 Task: Create a Sprint called Sprint0000000220 in Scrum Project Project0000000074 in Jira. Create a Sprint called Sprint0000000221 in Scrum Project Project0000000074 in Jira. Create a Sprint called Sprint0000000222 in Scrum Project Project0000000074 in Jira. Set Duration of Sprint called Sprint0000000220 in Scrum Project Project0000000074 to 1 week in Jira. Set Duration of Sprint called Sprint0000000221 in Scrum Project Project0000000074 to 2 weeks in Jira
Action: Mouse moved to (284, 99)
Screenshot: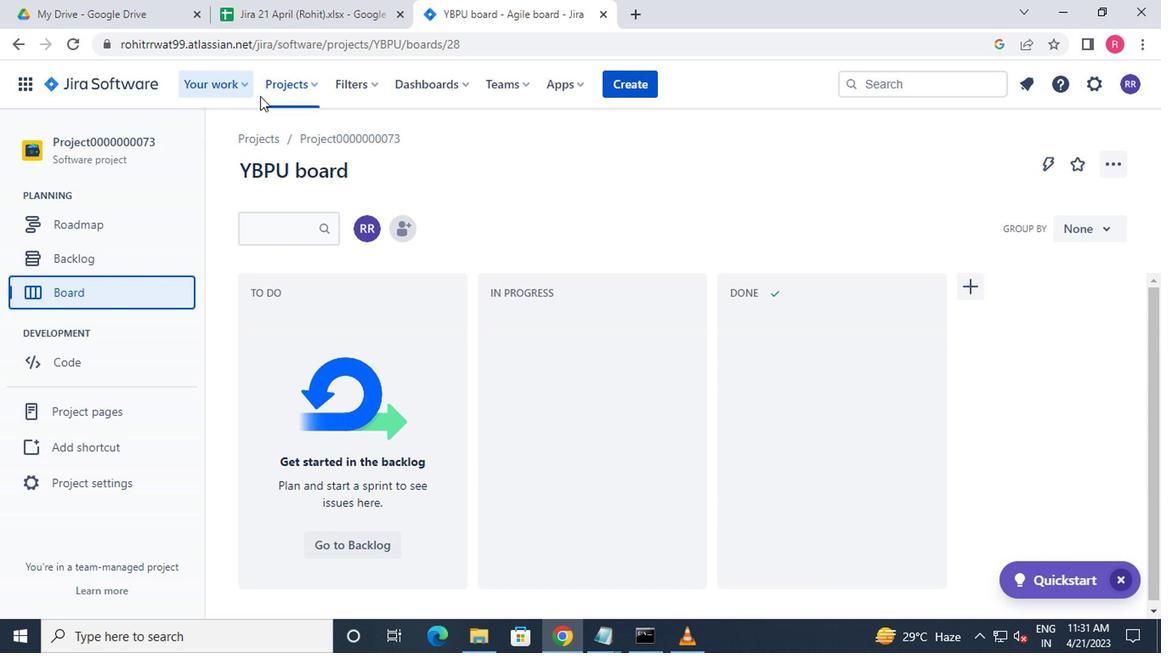 
Action: Mouse pressed left at (284, 99)
Screenshot: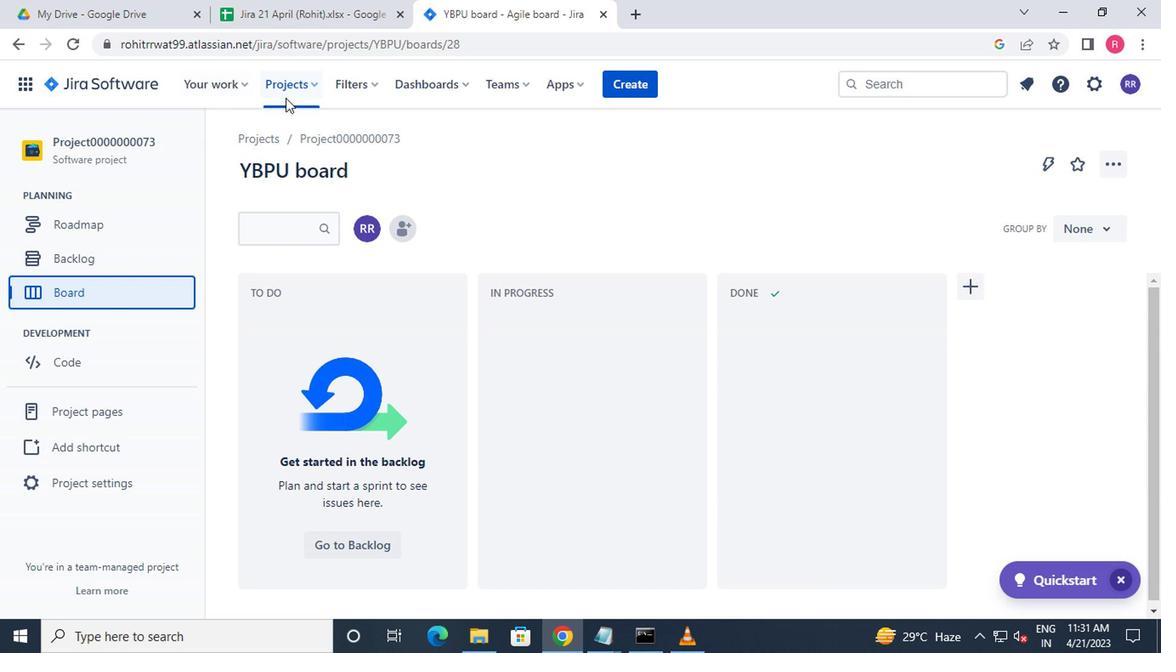 
Action: Mouse moved to (289, 90)
Screenshot: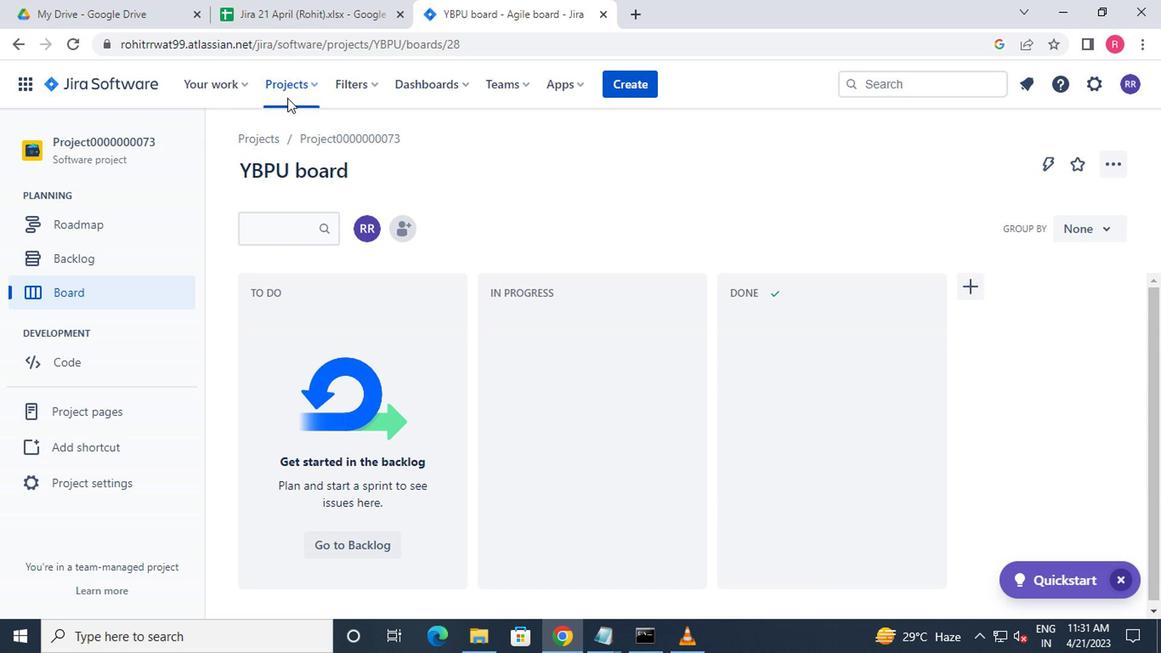 
Action: Mouse pressed left at (289, 90)
Screenshot: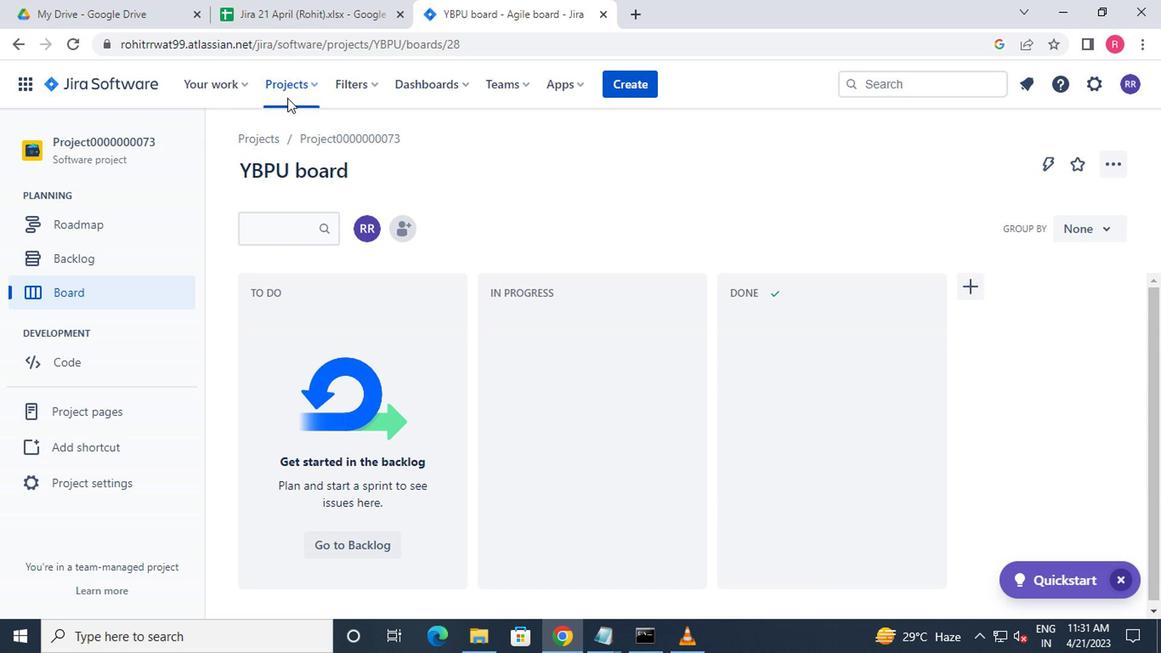 
Action: Mouse moved to (327, 208)
Screenshot: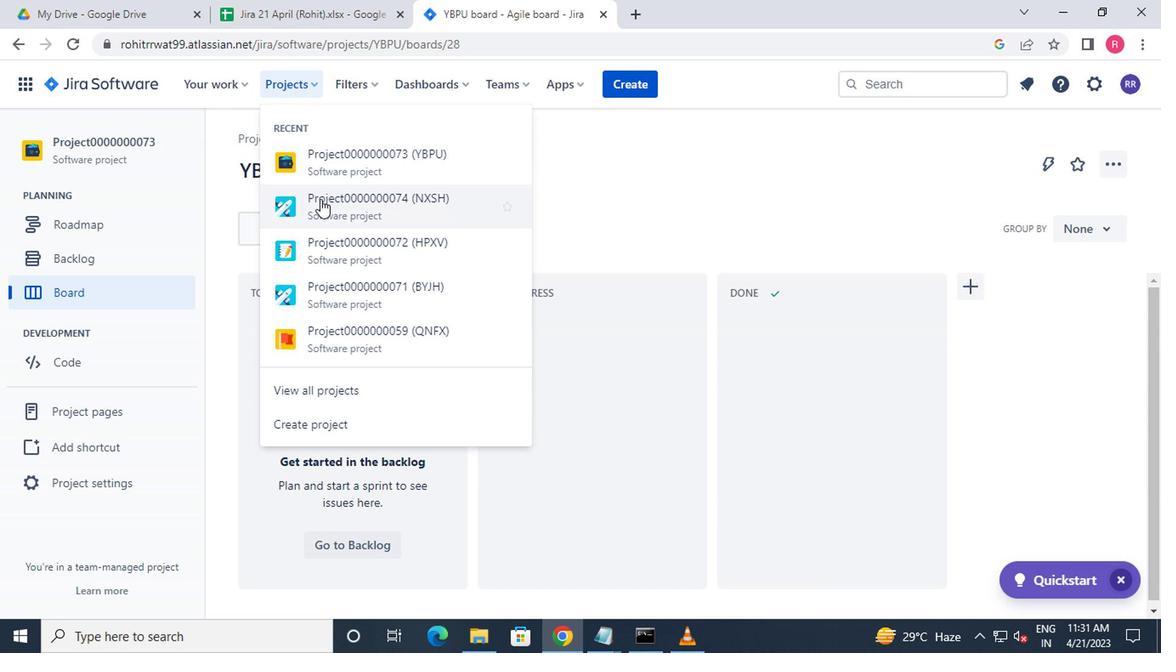 
Action: Mouse pressed left at (327, 208)
Screenshot: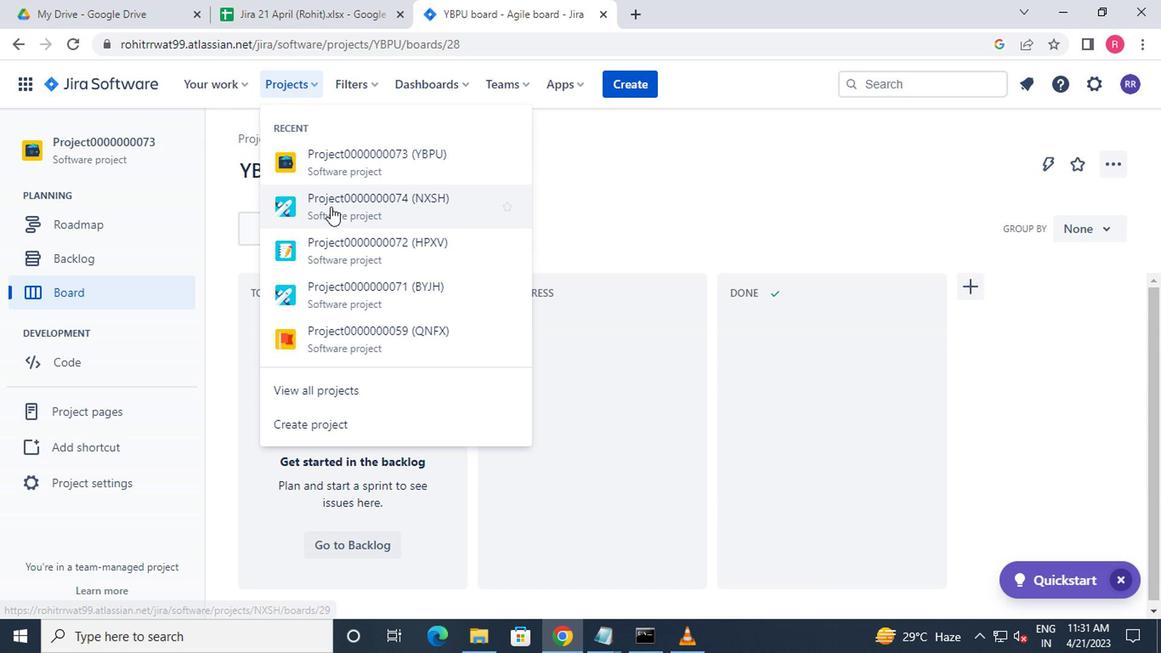 
Action: Mouse moved to (103, 267)
Screenshot: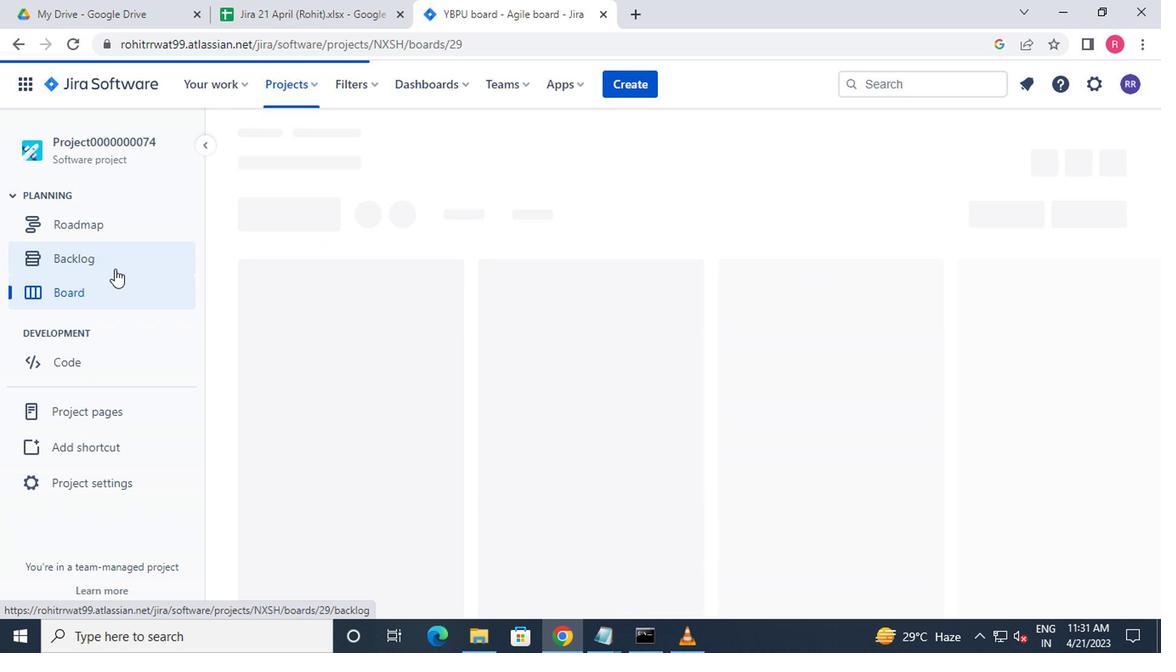 
Action: Mouse pressed left at (103, 267)
Screenshot: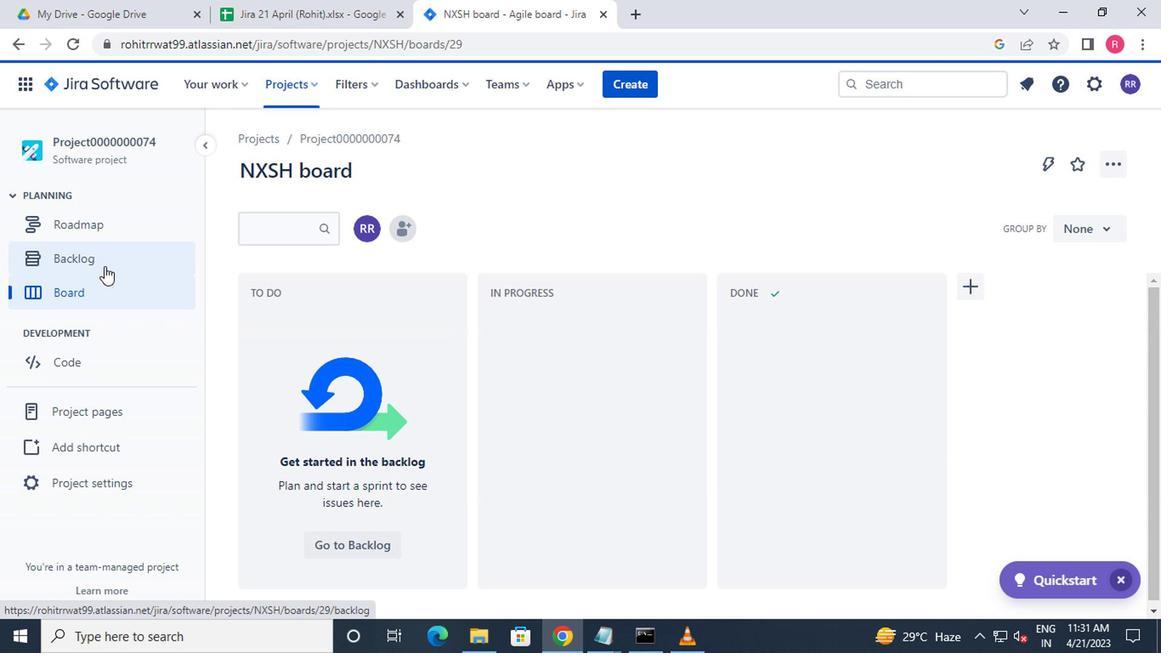 
Action: Mouse moved to (349, 273)
Screenshot: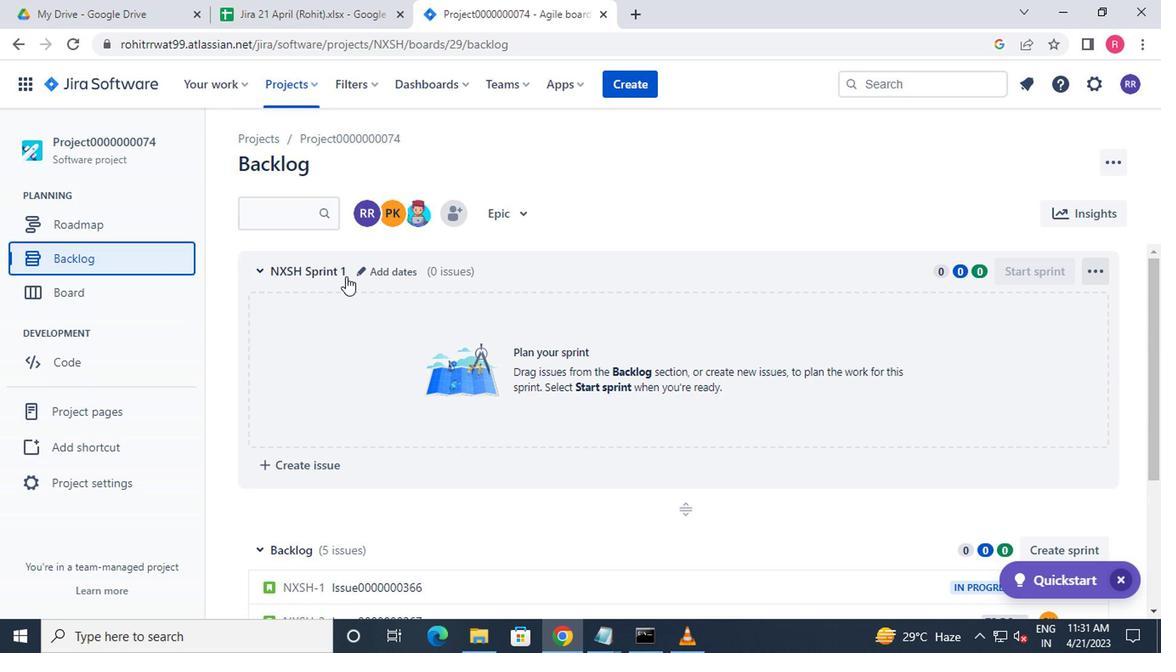 
Action: Mouse pressed left at (349, 273)
Screenshot: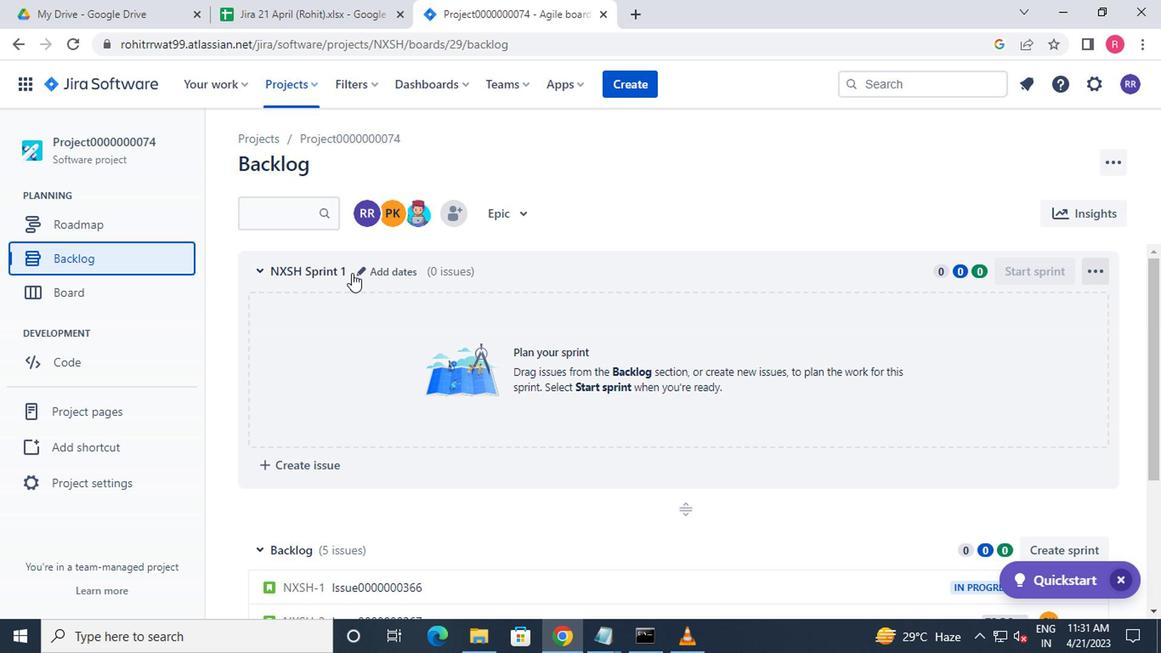 
Action: Mouse moved to (350, 273)
Screenshot: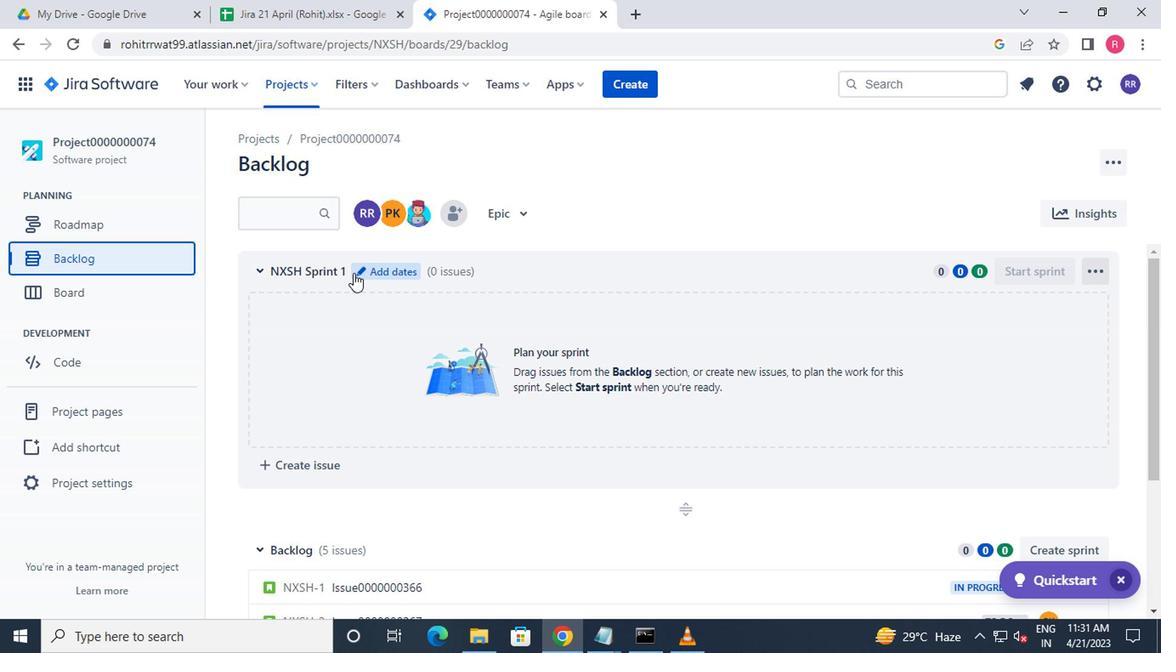 
Action: Key pressed <Key.backspace><Key.backspace><Key.backspace><Key.backspace><Key.backspace><Key.backspace><Key.backspace><Key.backspace><Key.backspace><Key.backspace><Key.backspace><Key.backspace><Key.backspace><Key.backspace><Key.backspace><Key.backspace><Key.backspace><Key.backspace><Key.backspace><Key.shift>SPRINT0000000220<Key.enter>
Screenshot: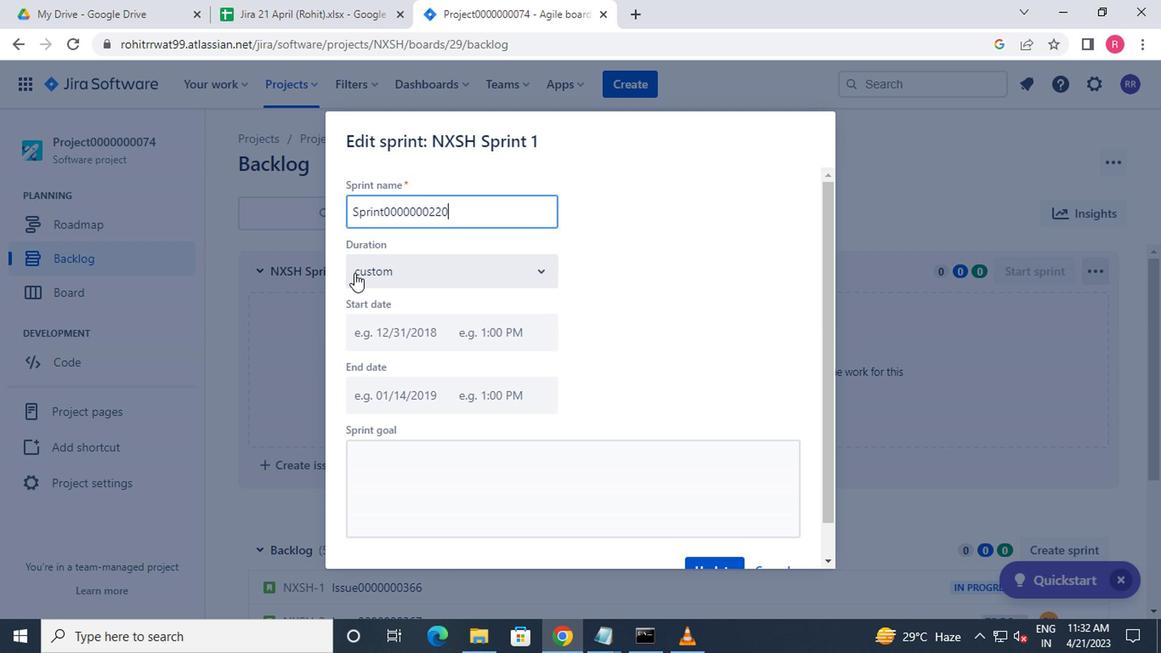 
Action: Mouse moved to (1052, 541)
Screenshot: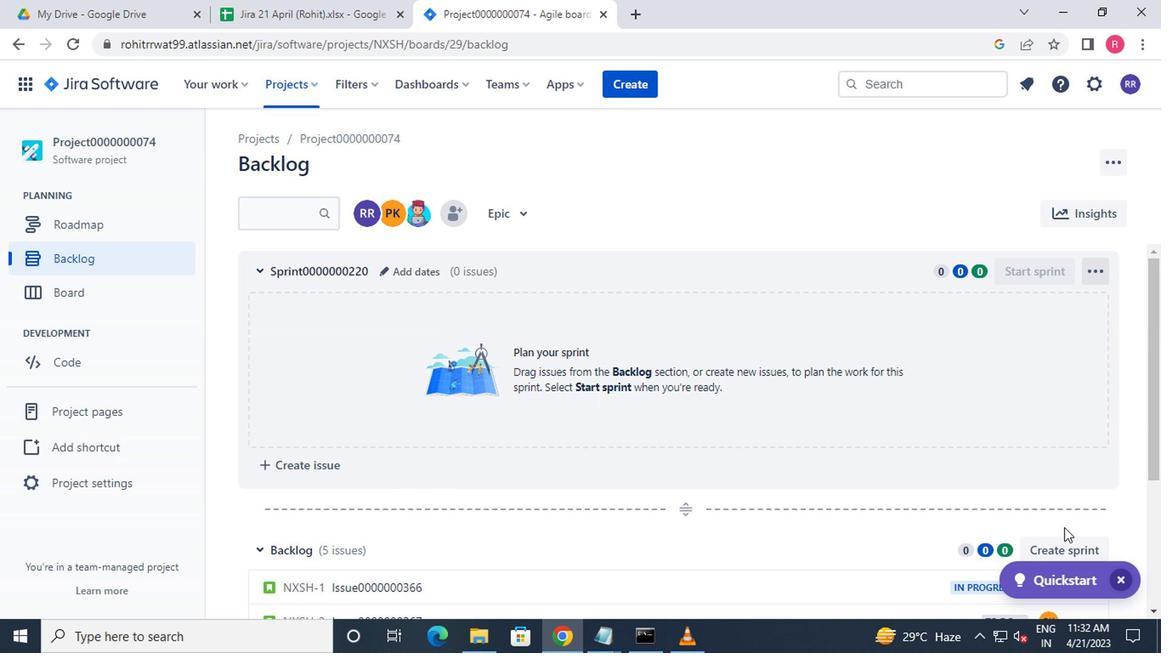 
Action: Mouse pressed left at (1052, 541)
Screenshot: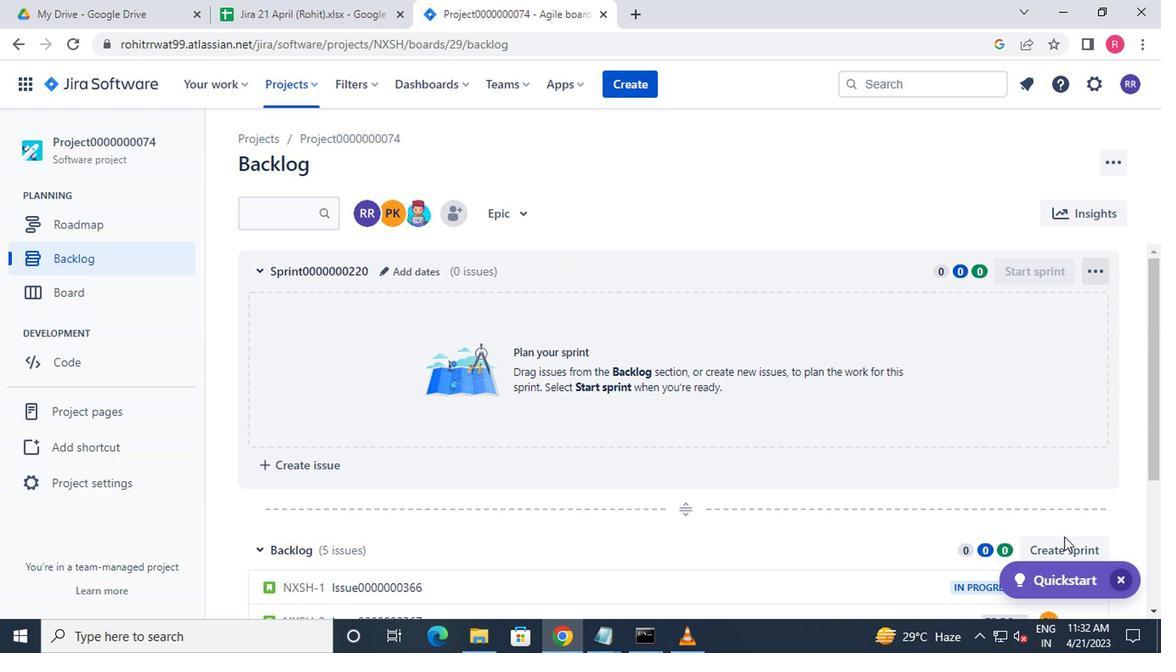 
Action: Mouse moved to (421, 517)
Screenshot: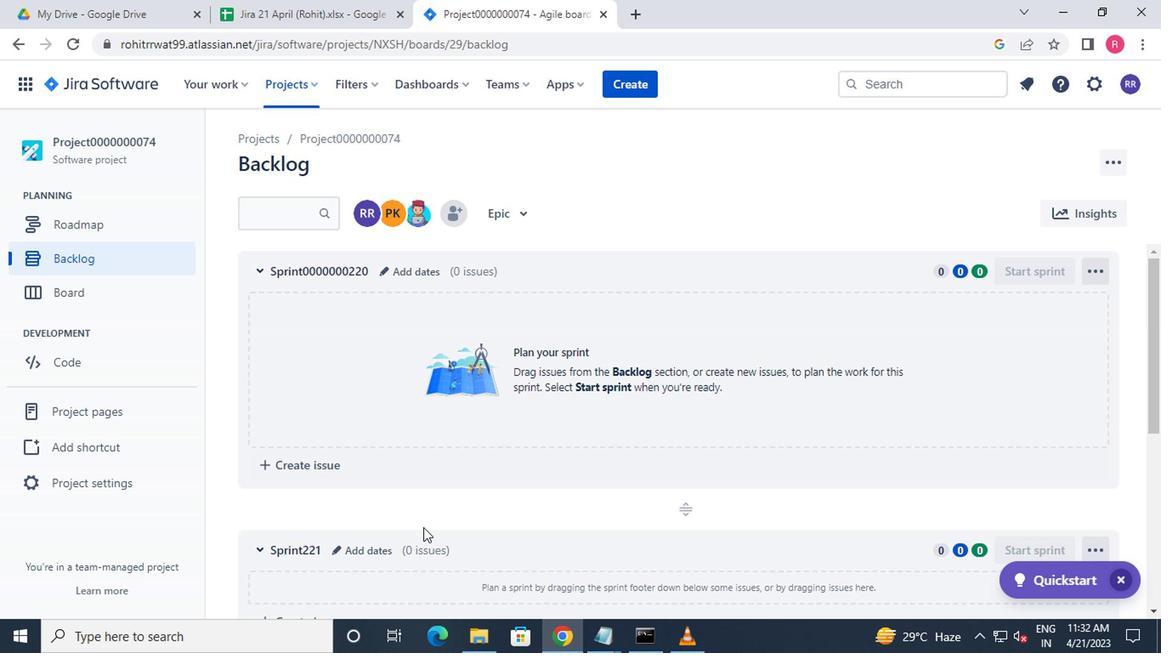 
Action: Mouse scrolled (421, 515) with delta (0, -1)
Screenshot: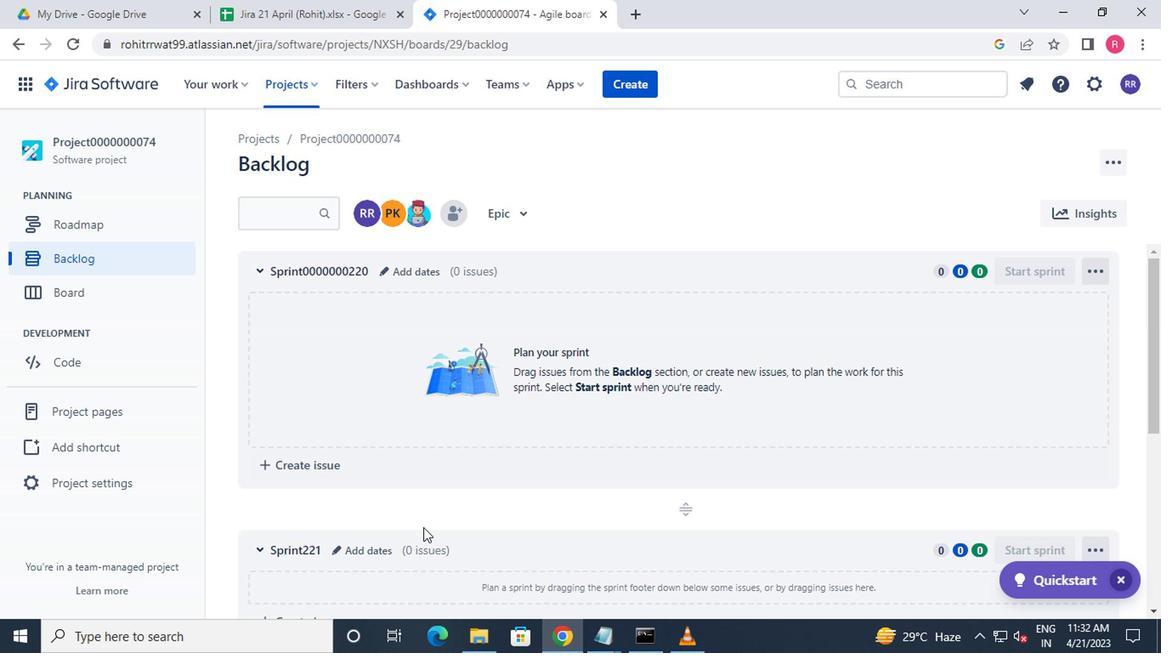 
Action: Mouse moved to (422, 512)
Screenshot: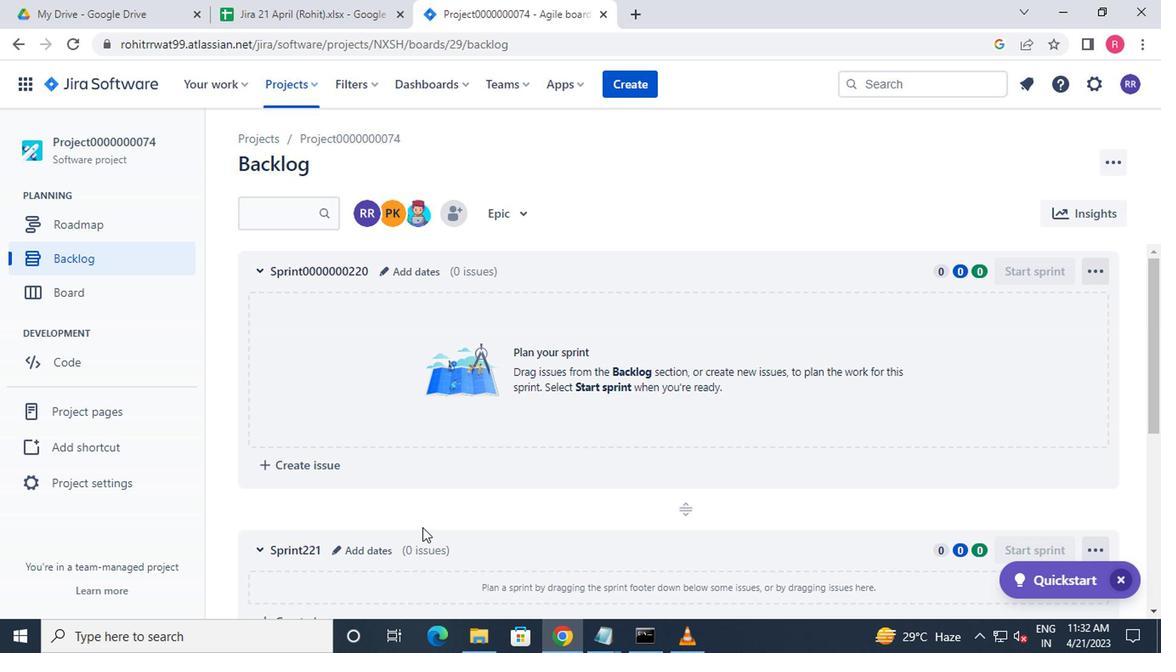 
Action: Mouse scrolled (422, 511) with delta (0, -1)
Screenshot: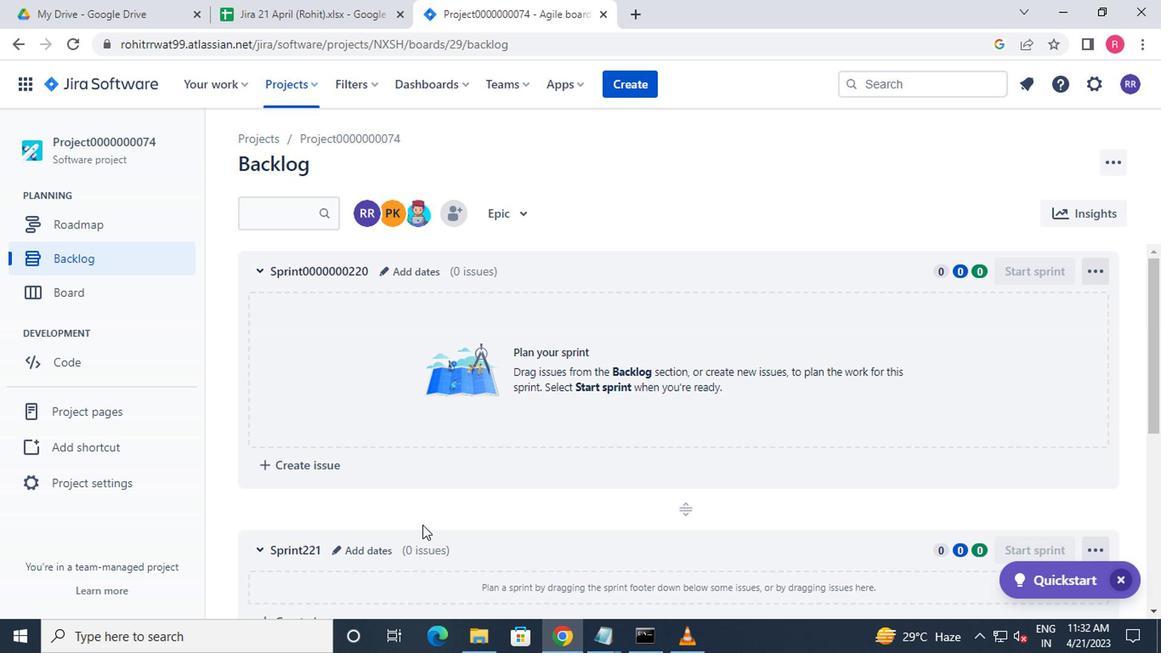 
Action: Mouse moved to (333, 383)
Screenshot: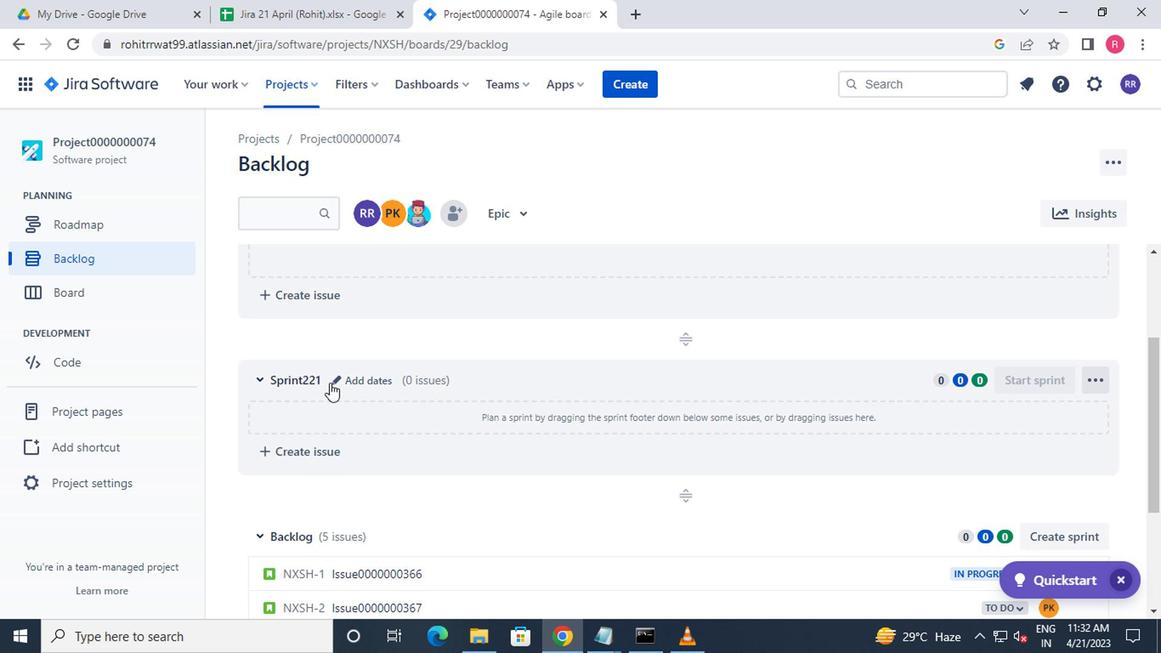 
Action: Mouse pressed left at (333, 383)
Screenshot: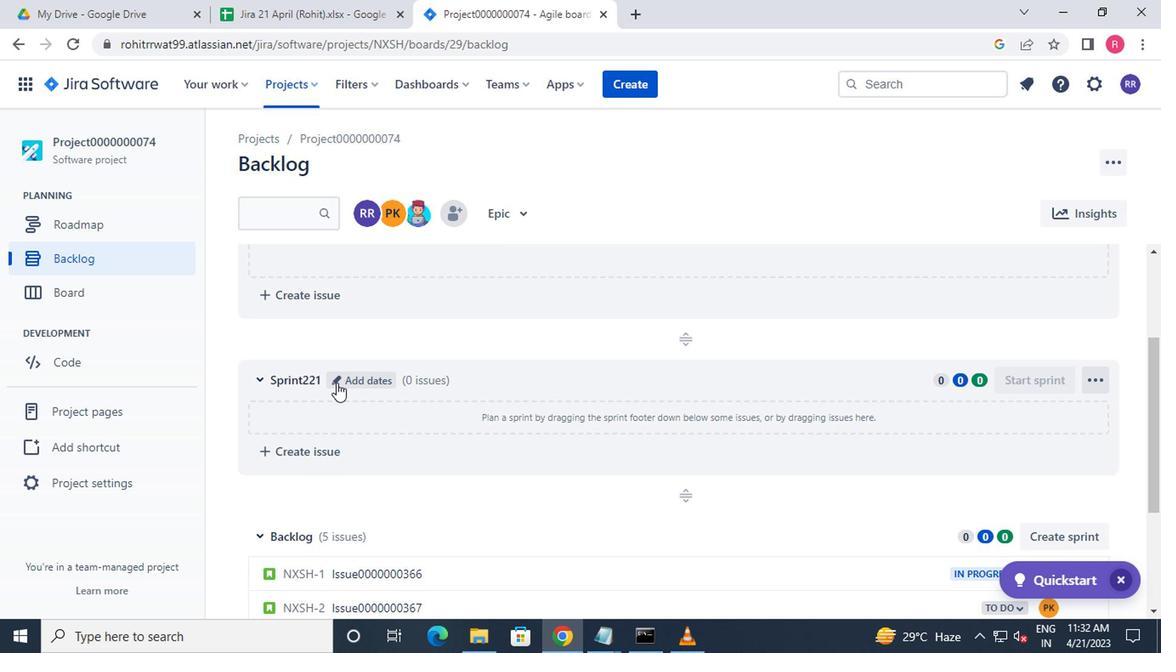 
Action: Mouse moved to (381, 212)
Screenshot: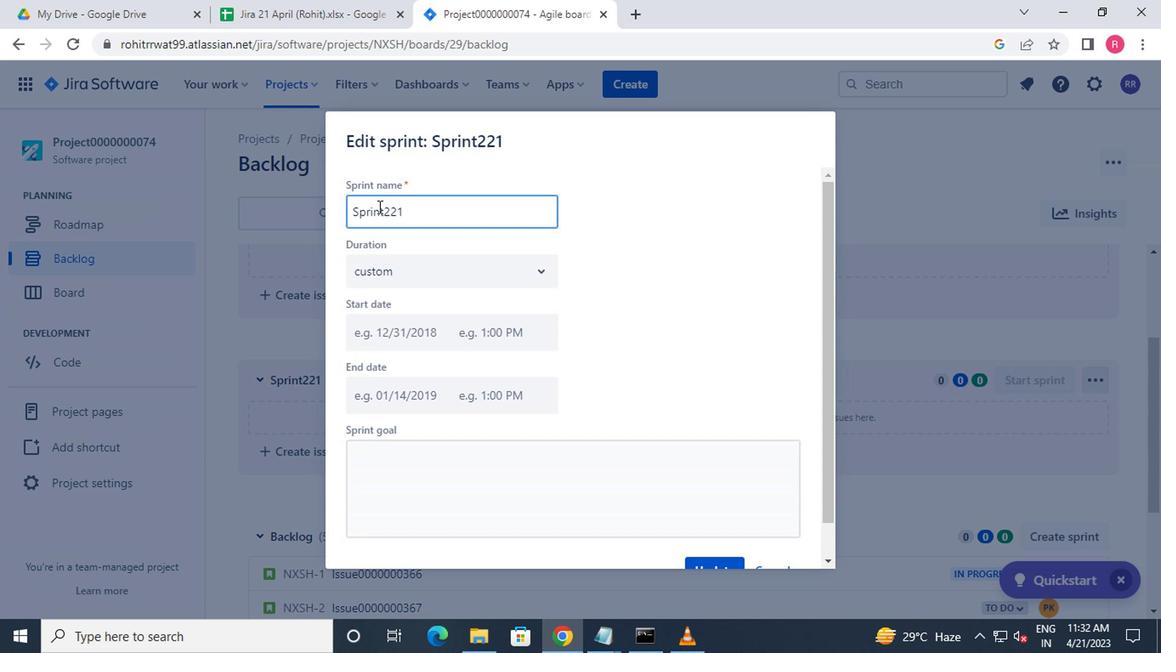 
Action: Mouse pressed left at (381, 212)
Screenshot: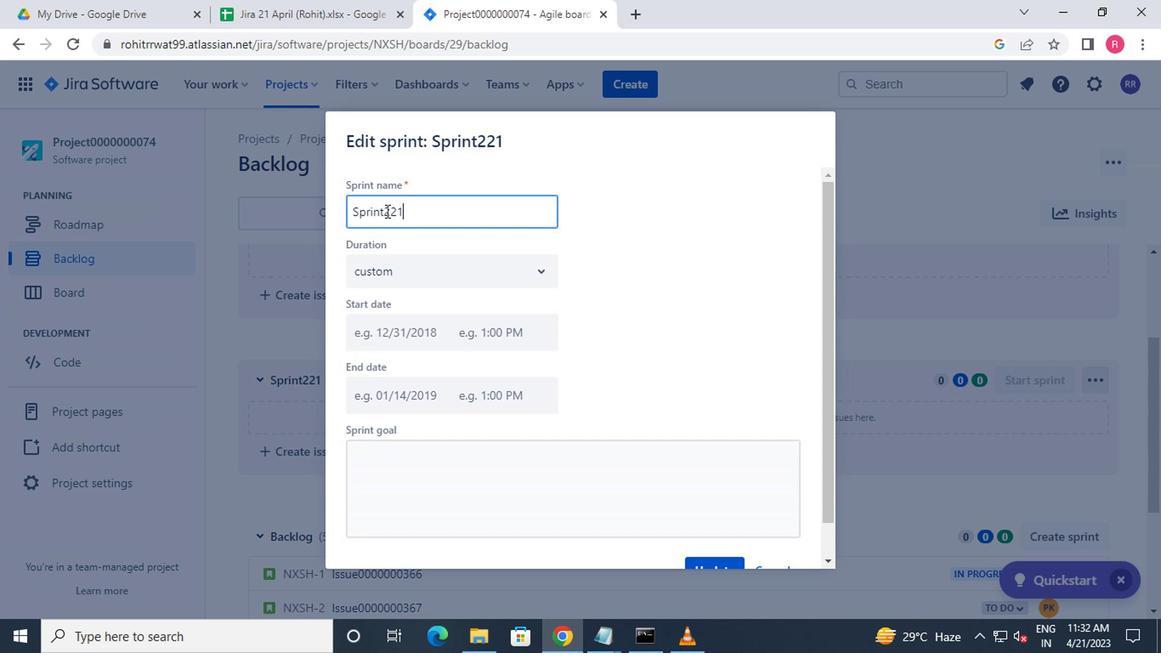 
Action: Key pressed 0000000<Key.enter>
Screenshot: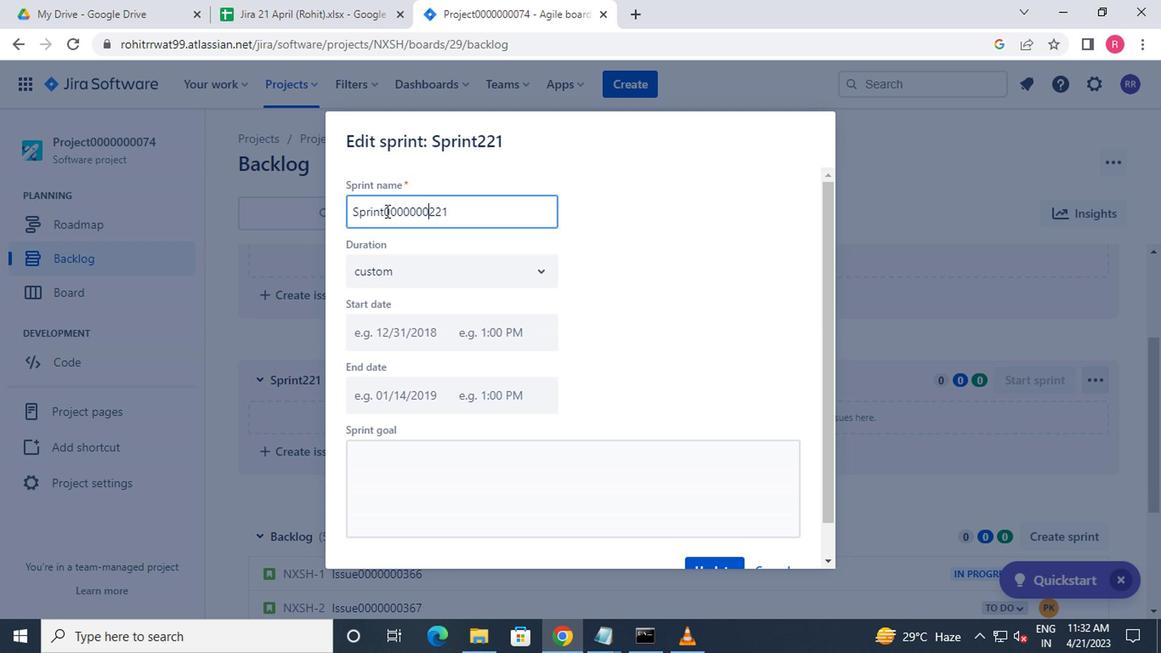 
Action: Mouse moved to (454, 443)
Screenshot: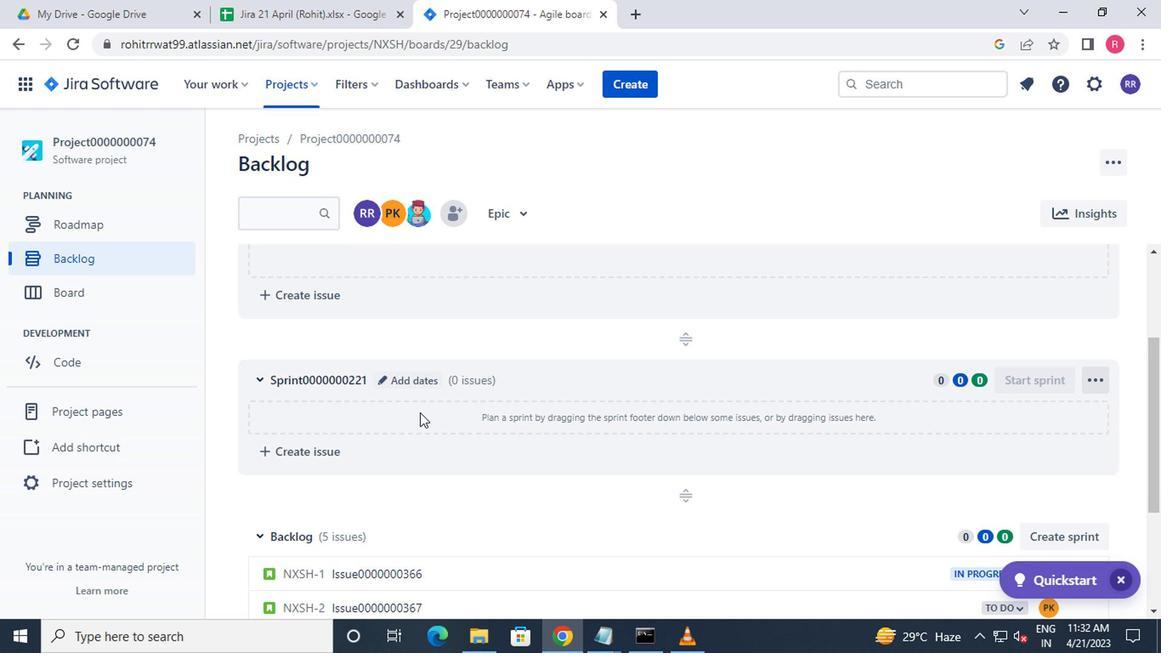 
Action: Mouse scrolled (454, 442) with delta (0, -1)
Screenshot: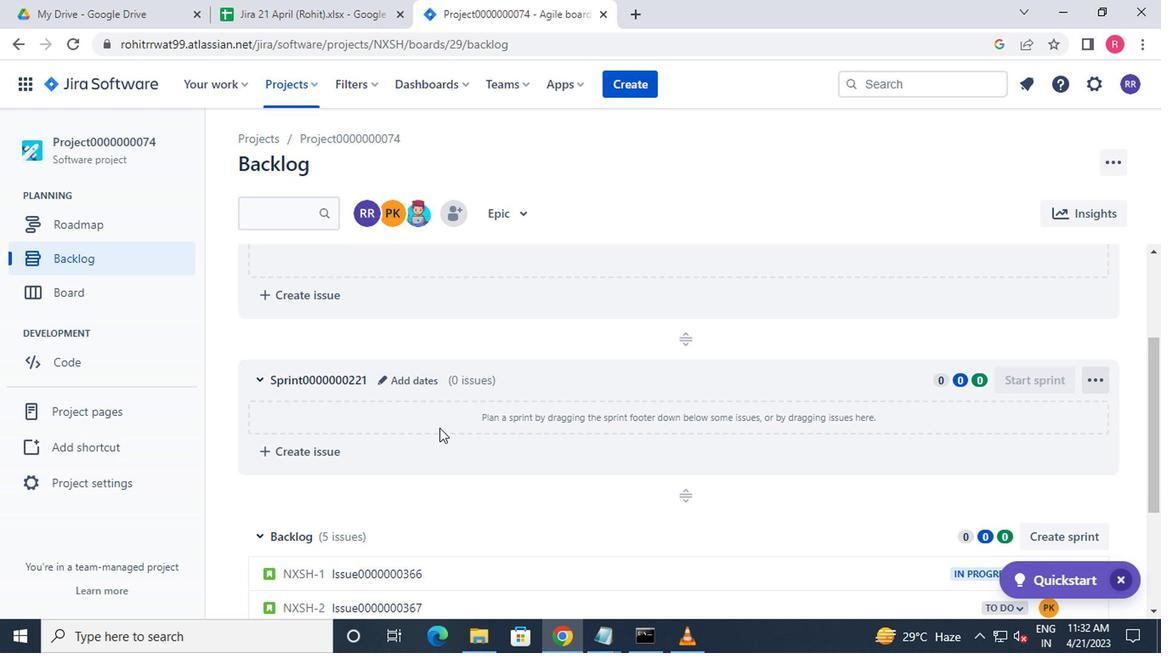 
Action: Mouse moved to (1027, 443)
Screenshot: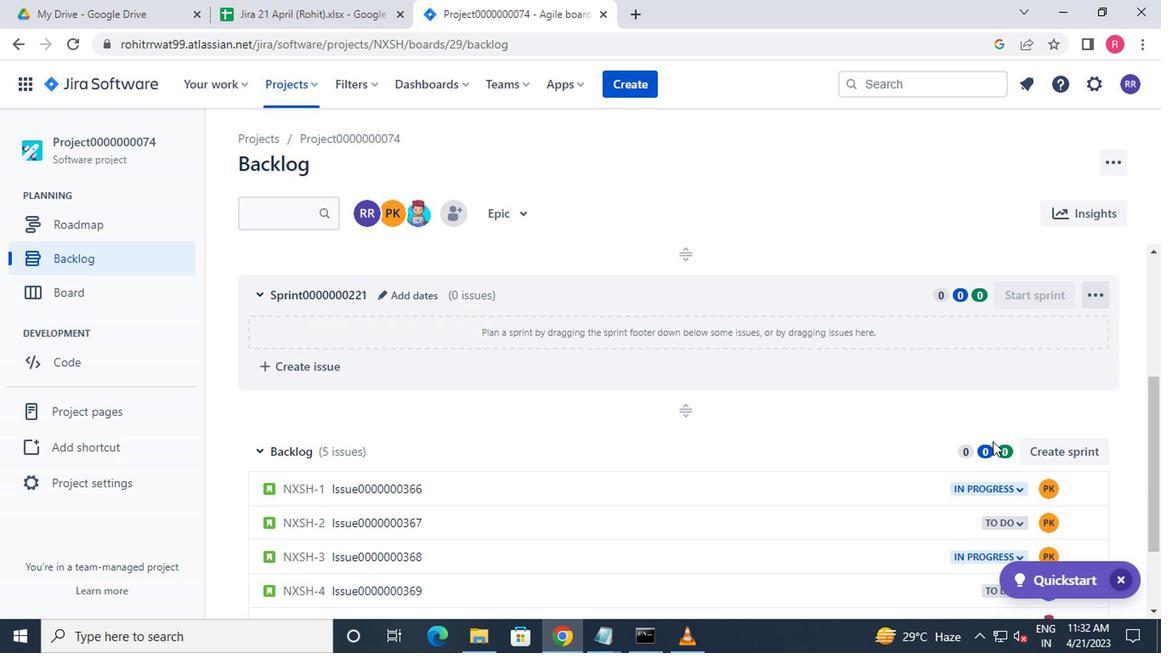 
Action: Mouse pressed left at (1027, 443)
Screenshot: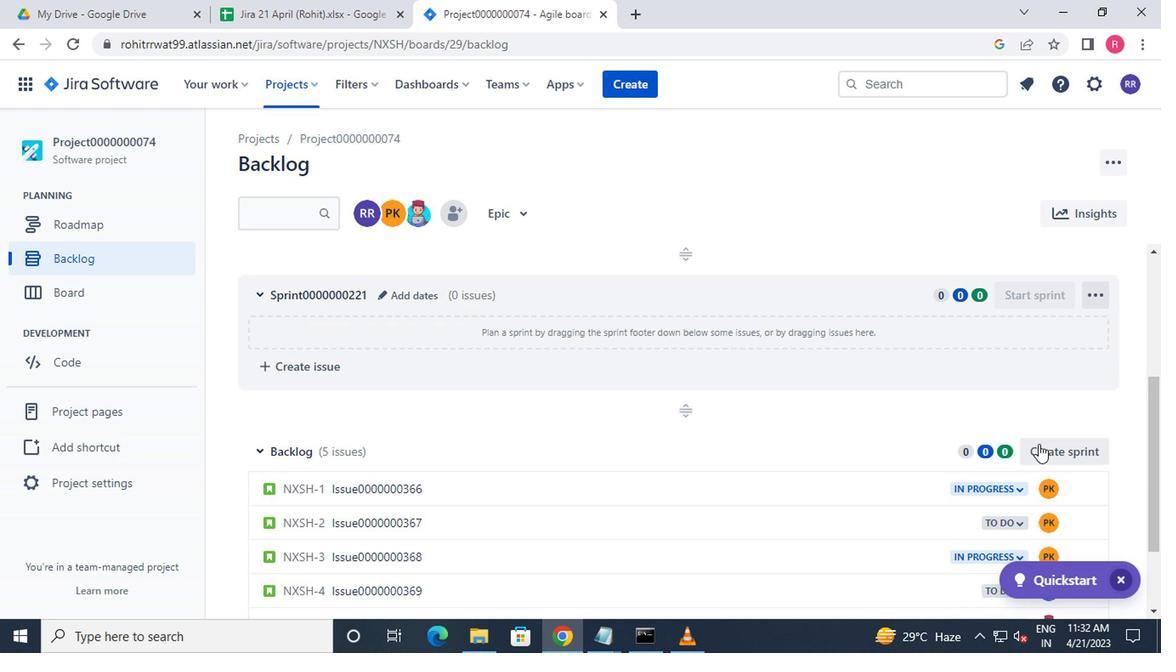 
Action: Mouse moved to (332, 454)
Screenshot: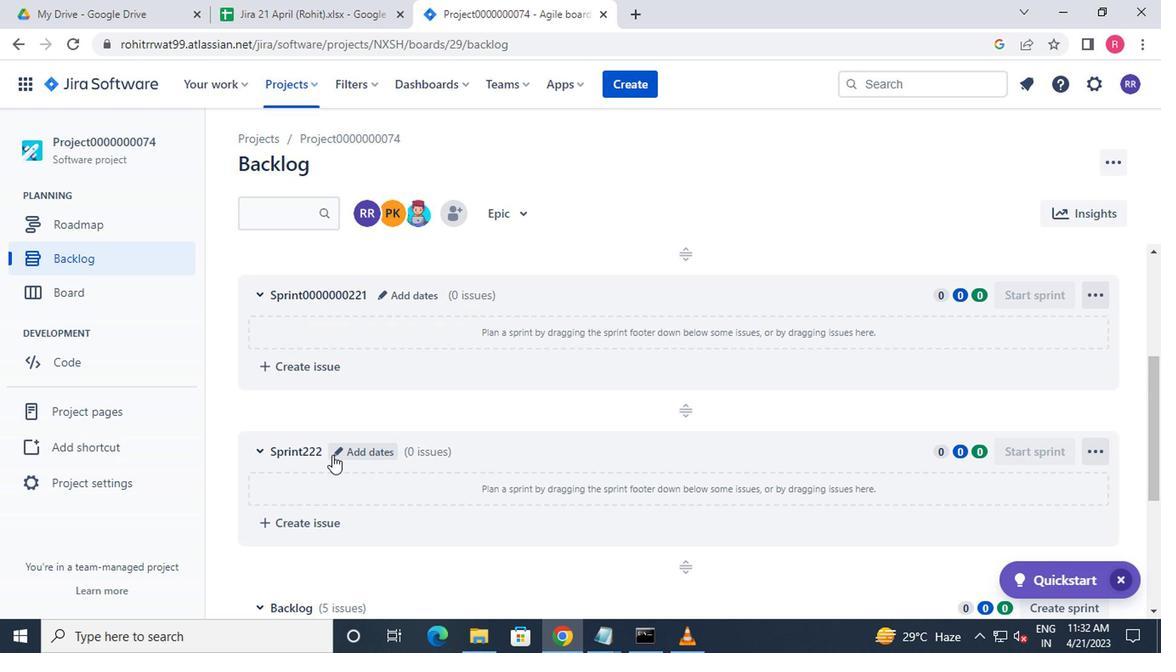 
Action: Mouse pressed left at (332, 454)
Screenshot: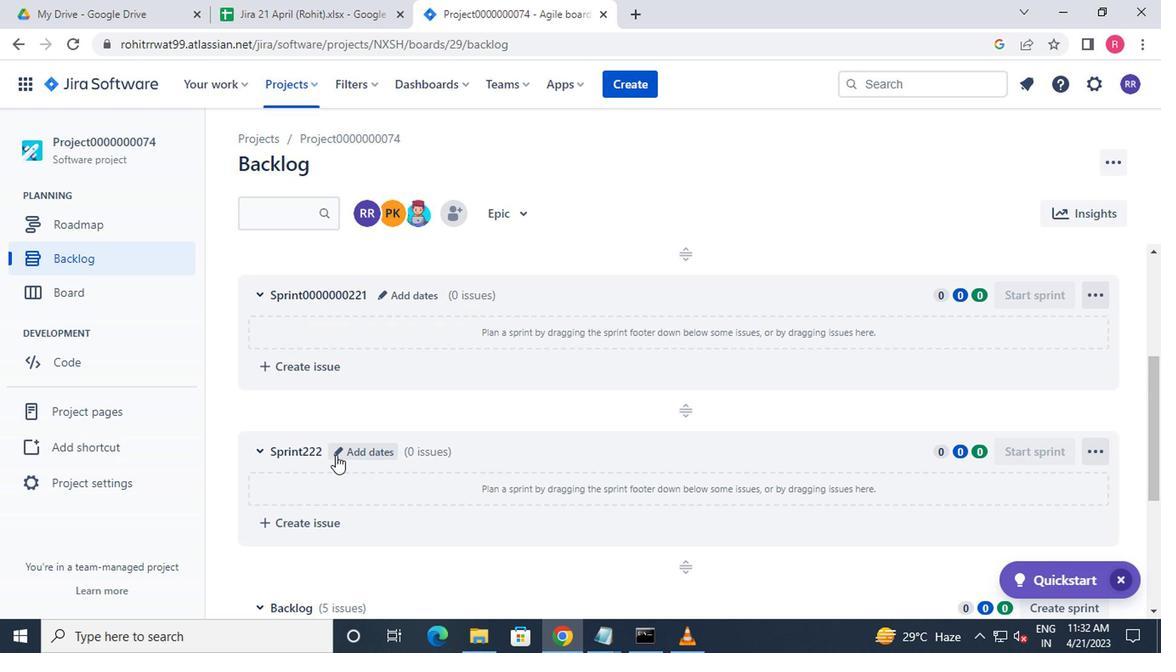 
Action: Mouse moved to (381, 220)
Screenshot: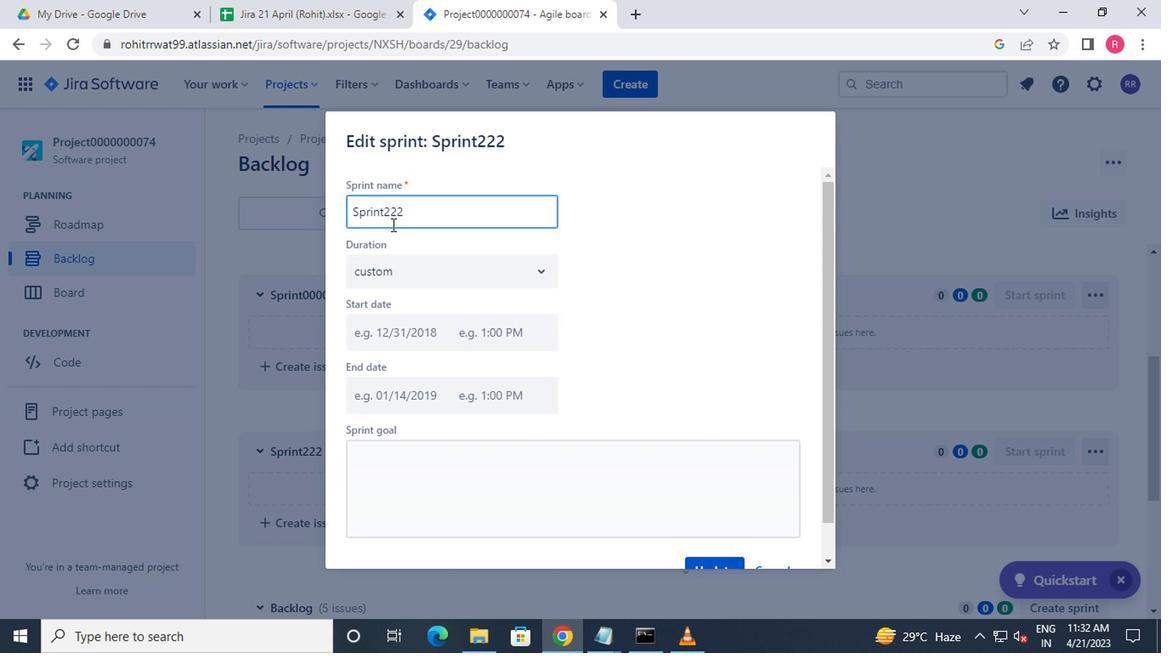 
Action: Mouse pressed left at (381, 220)
Screenshot: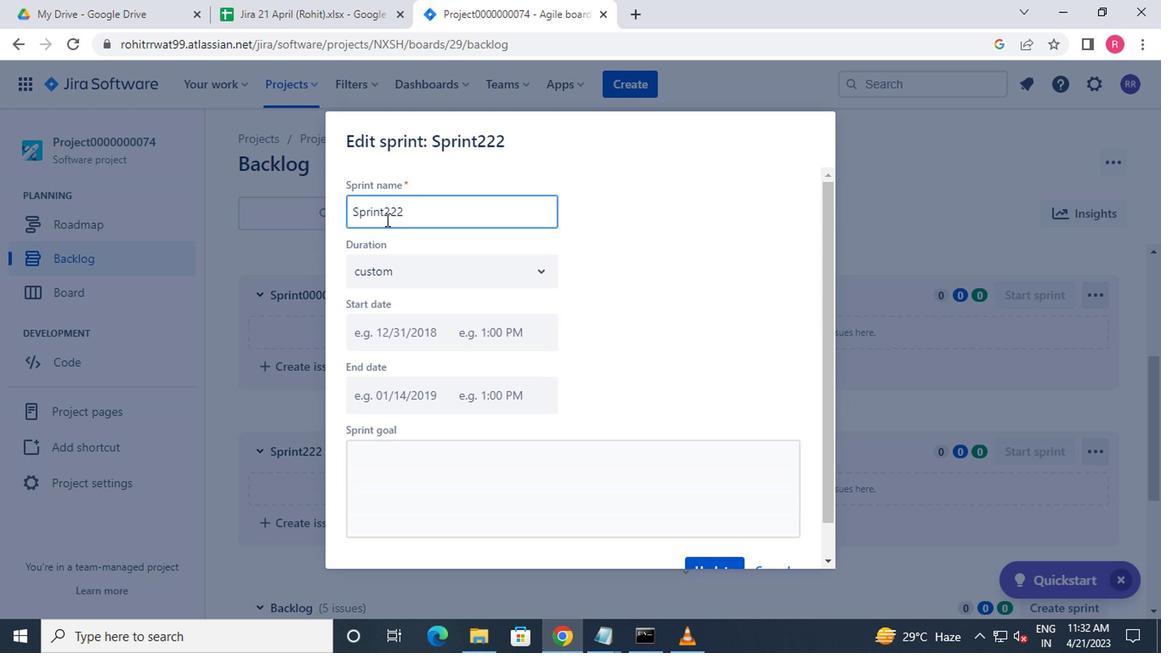 
Action: Key pressed 0000000<Key.enter>
Screenshot: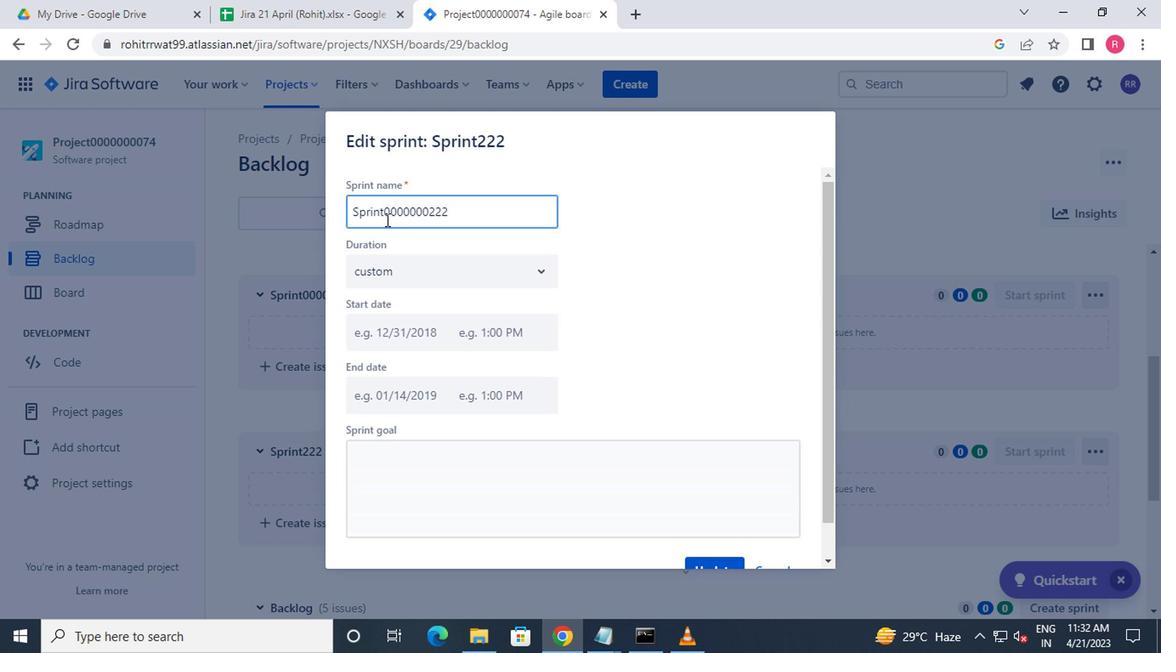 
Action: Mouse scrolled (381, 221) with delta (0, 1)
Screenshot: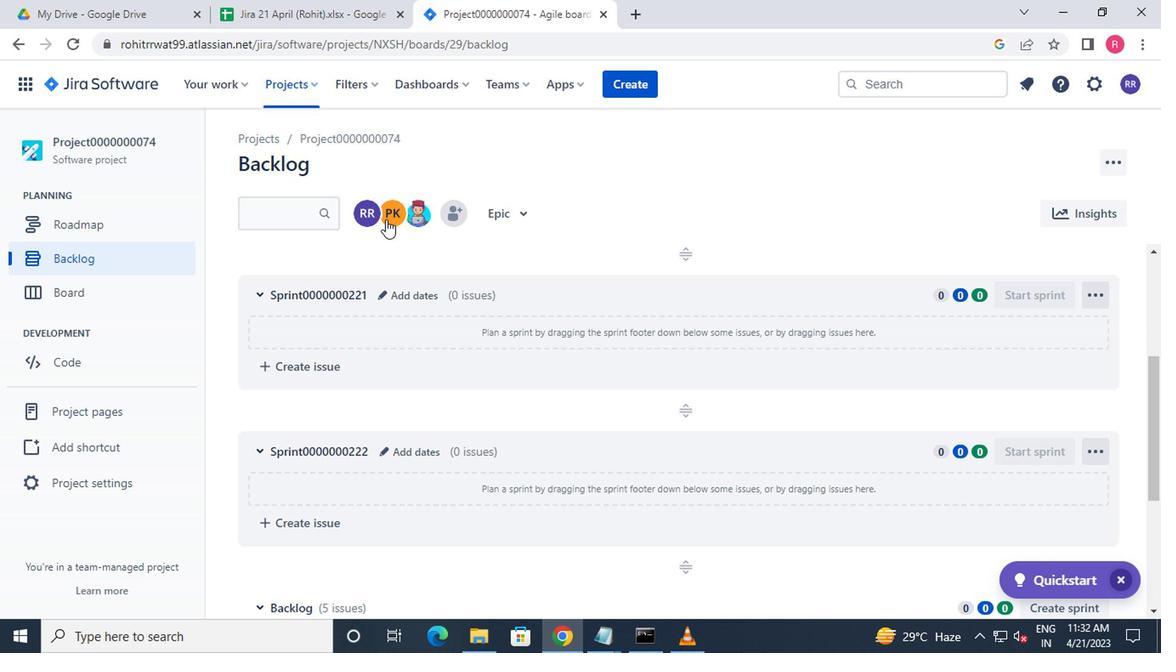 
Action: Mouse moved to (361, 328)
Screenshot: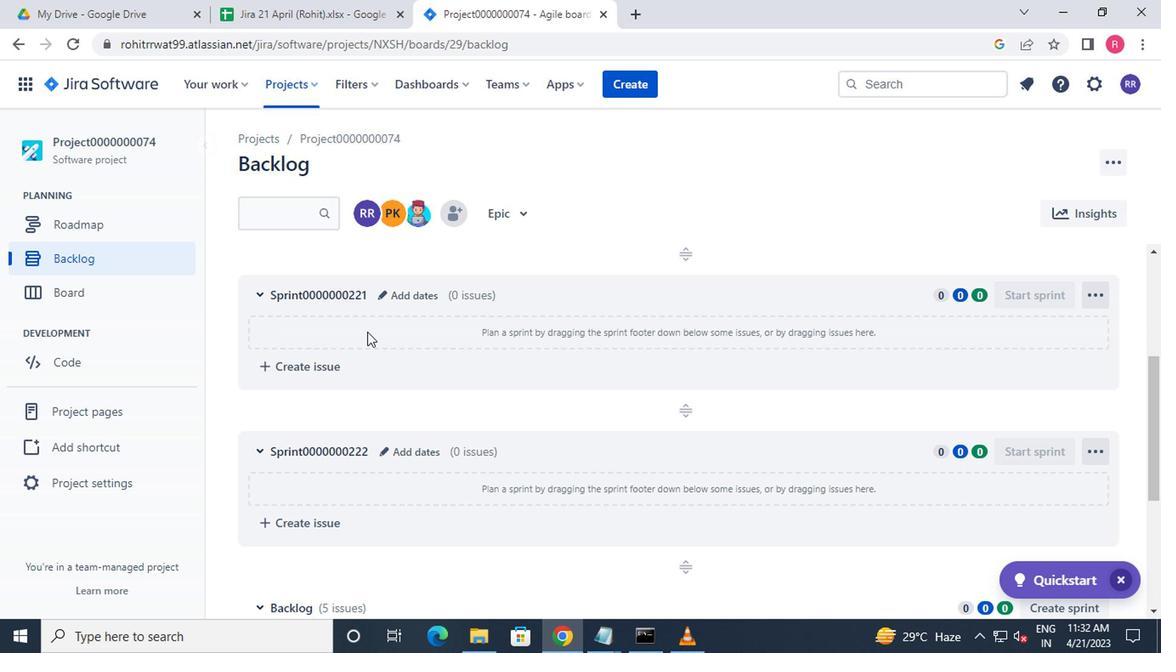 
Action: Mouse scrolled (361, 330) with delta (0, 1)
Screenshot: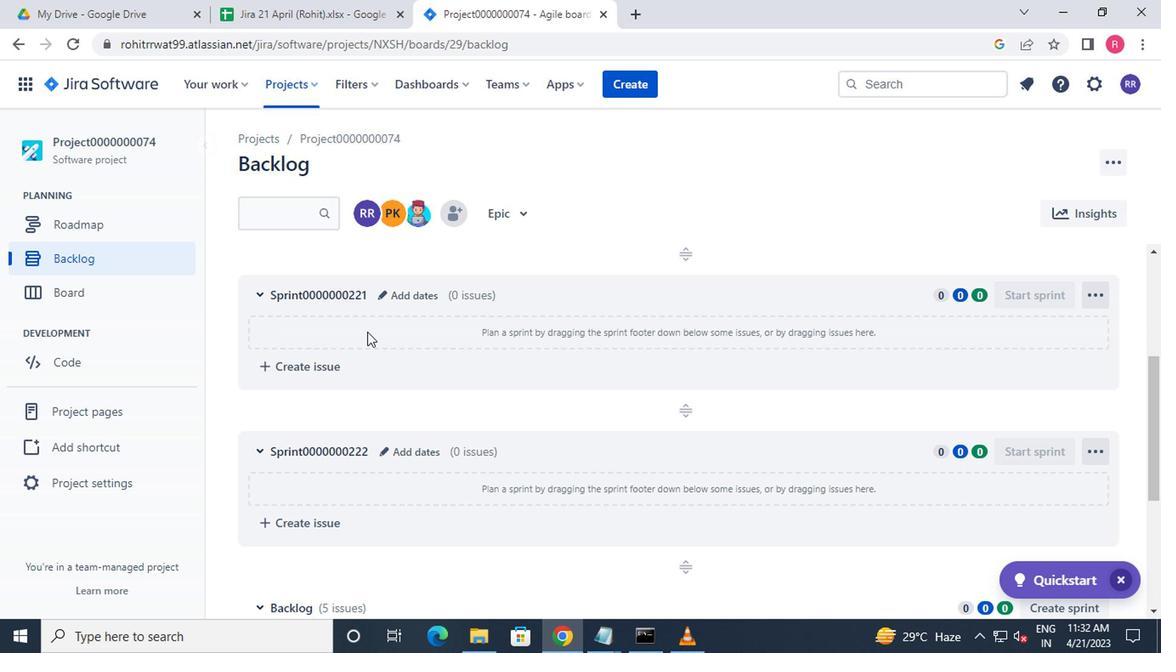 
Action: Mouse moved to (359, 328)
Screenshot: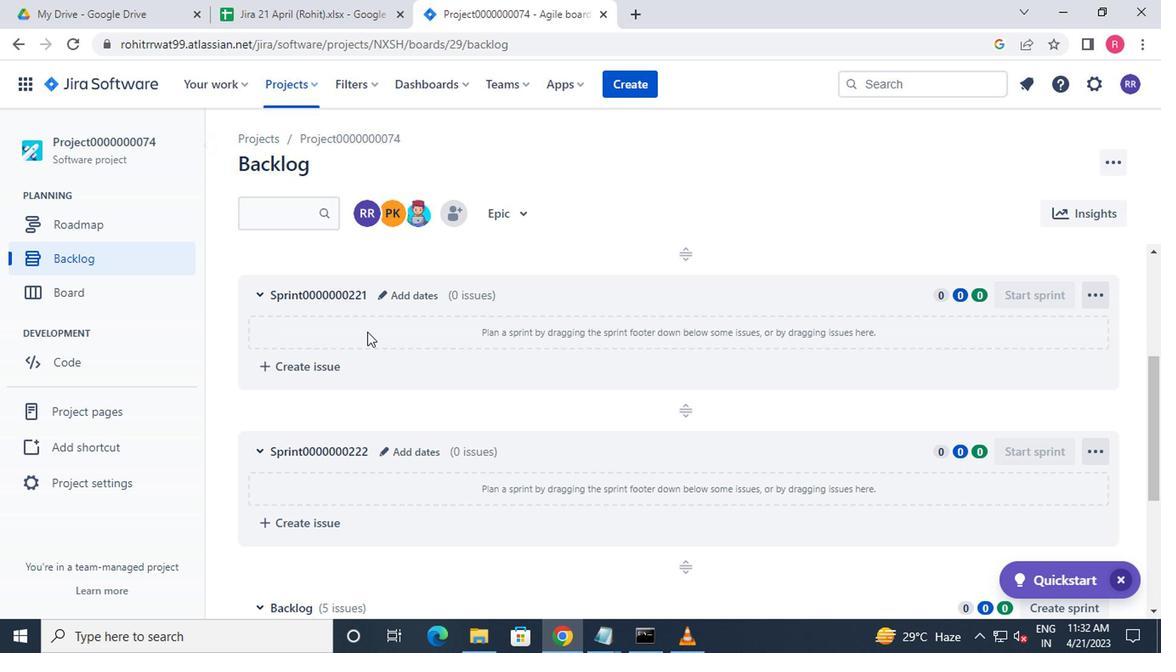 
Action: Mouse scrolled (359, 328) with delta (0, 0)
Screenshot: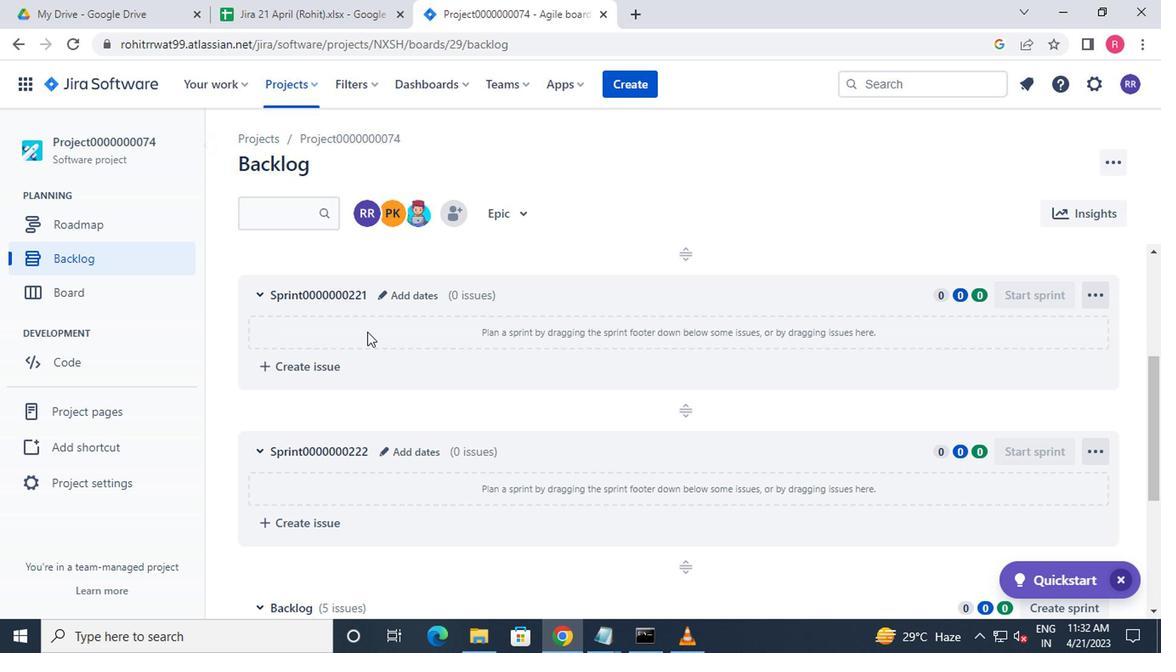 
Action: Mouse scrolled (359, 328) with delta (0, 0)
Screenshot: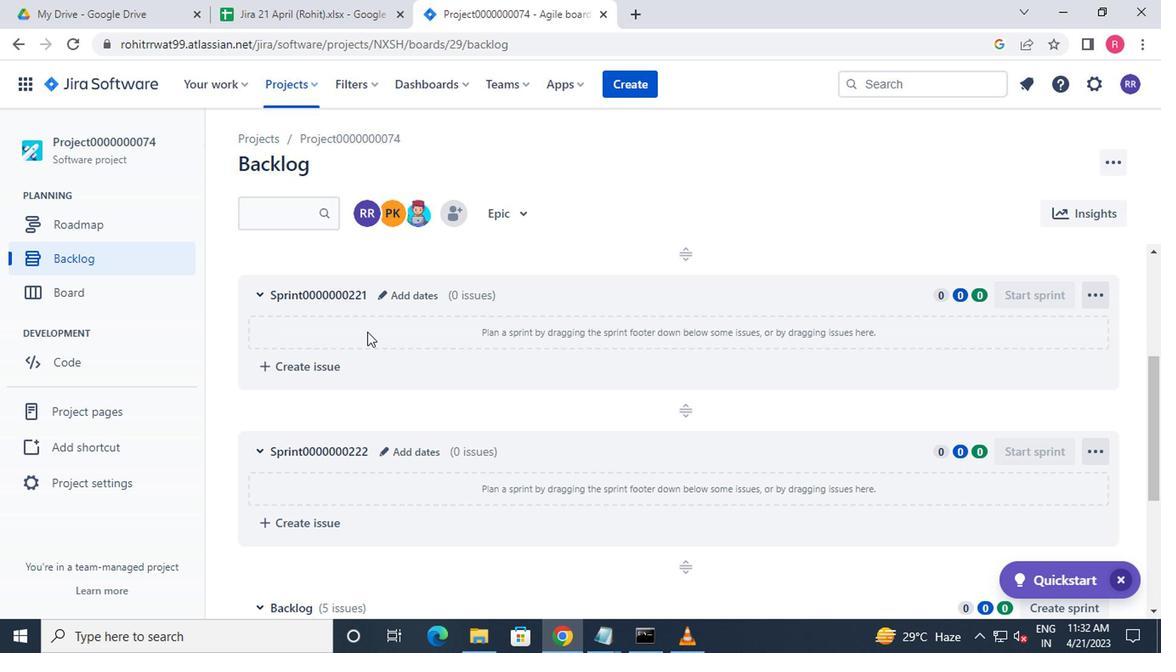 
Action: Mouse moved to (359, 327)
Screenshot: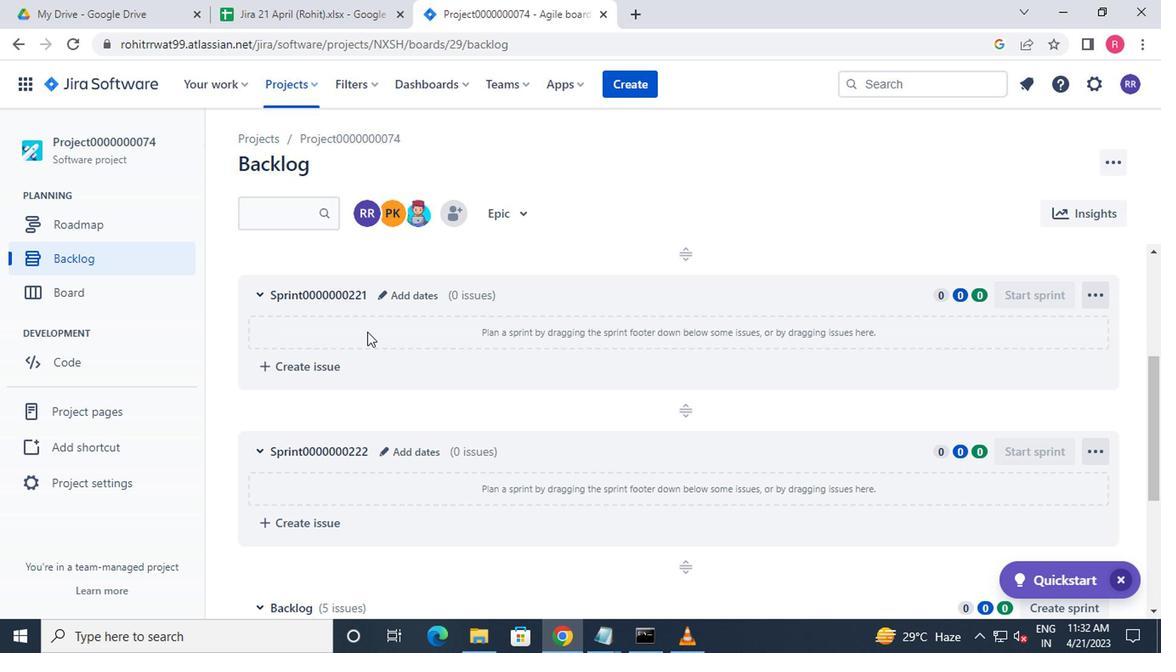 
Action: Mouse scrolled (359, 328) with delta (0, 1)
Screenshot: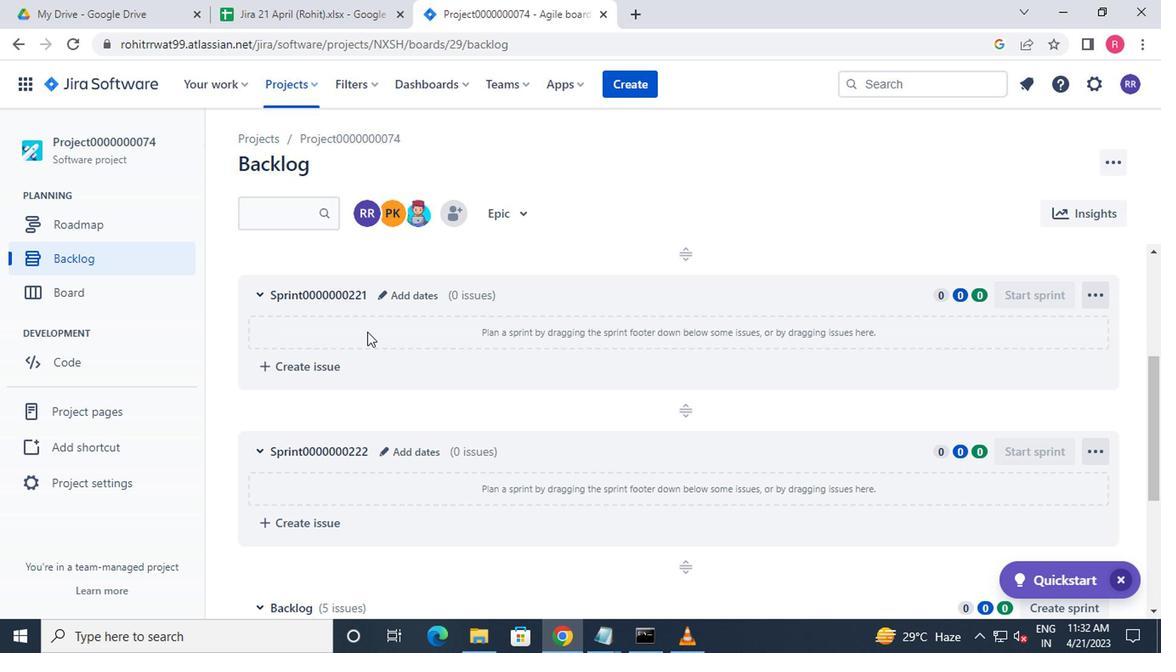 
Action: Mouse moved to (374, 267)
Screenshot: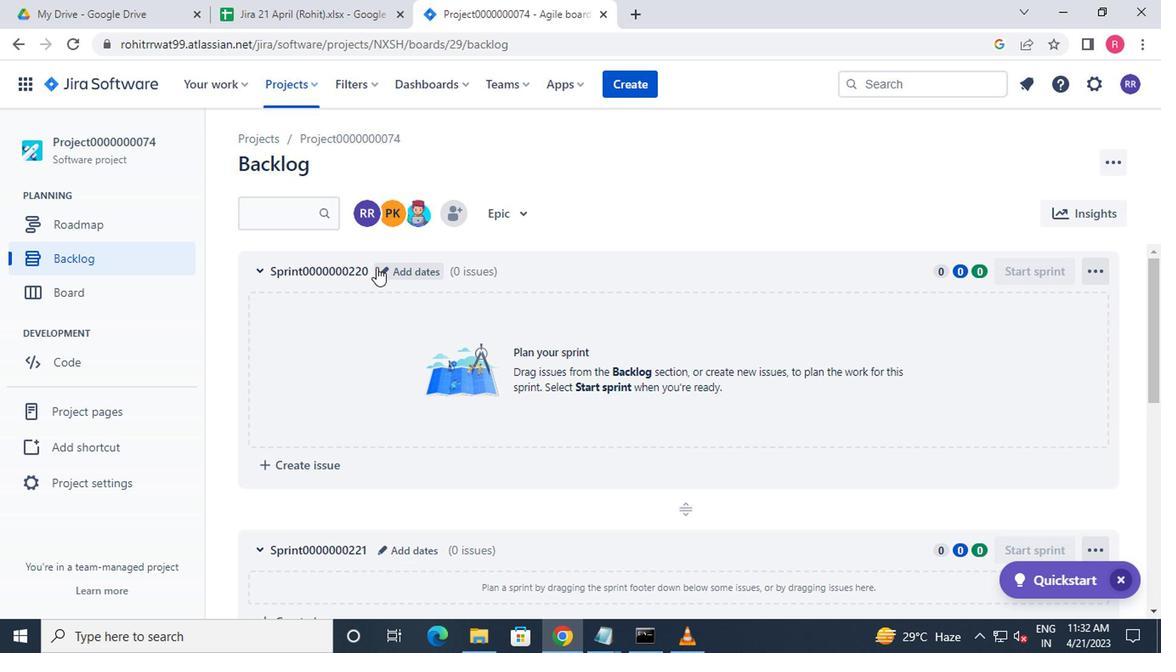 
Action: Mouse pressed left at (374, 267)
Screenshot: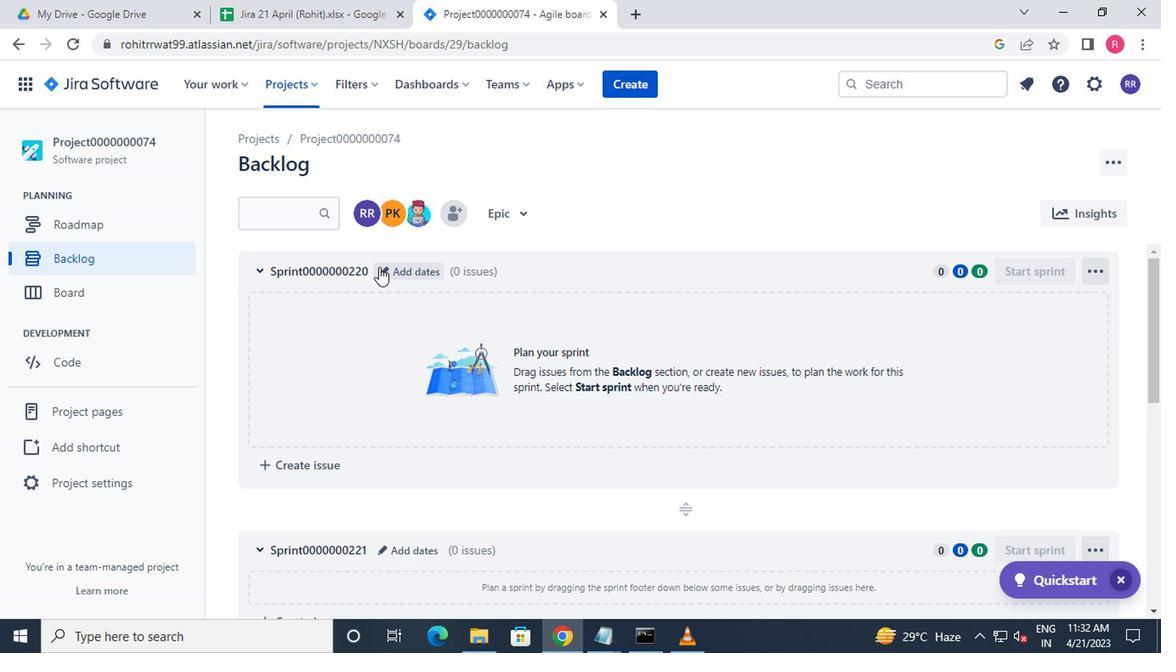 
Action: Mouse moved to (403, 272)
Screenshot: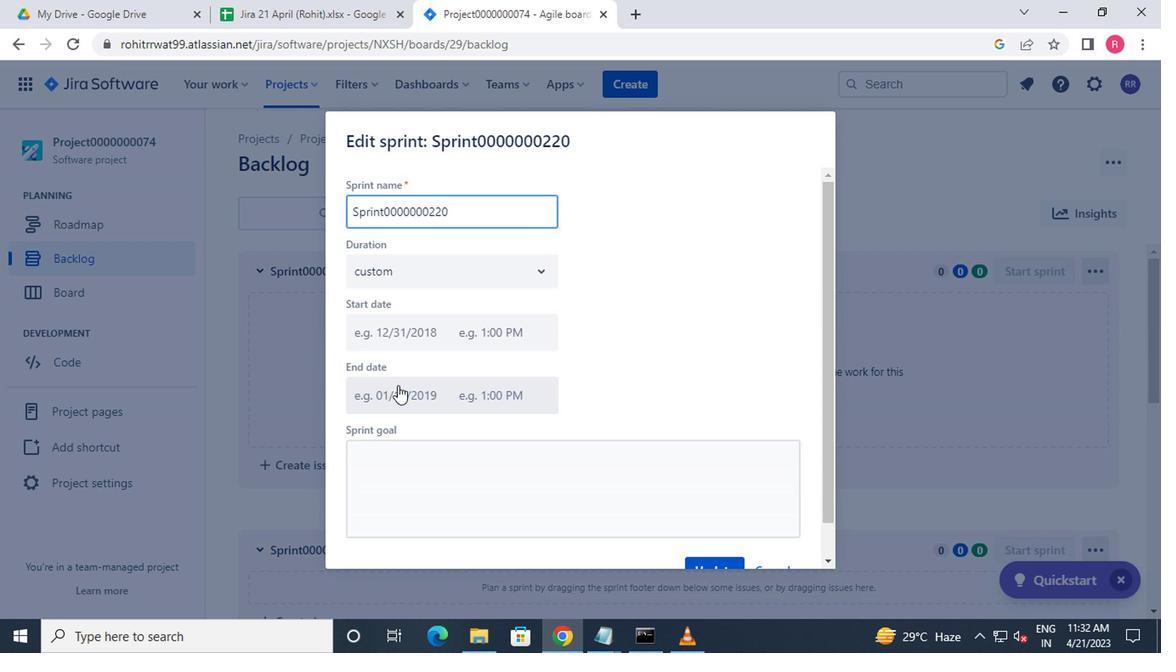 
Action: Mouse pressed left at (403, 272)
Screenshot: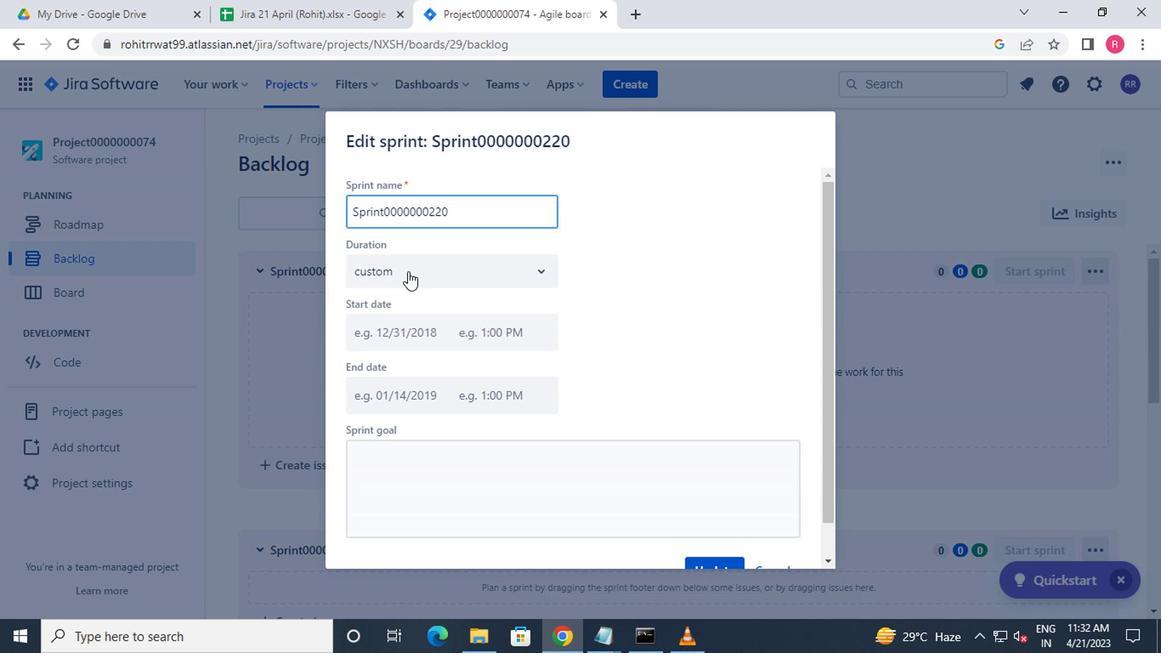 
Action: Mouse moved to (397, 315)
Screenshot: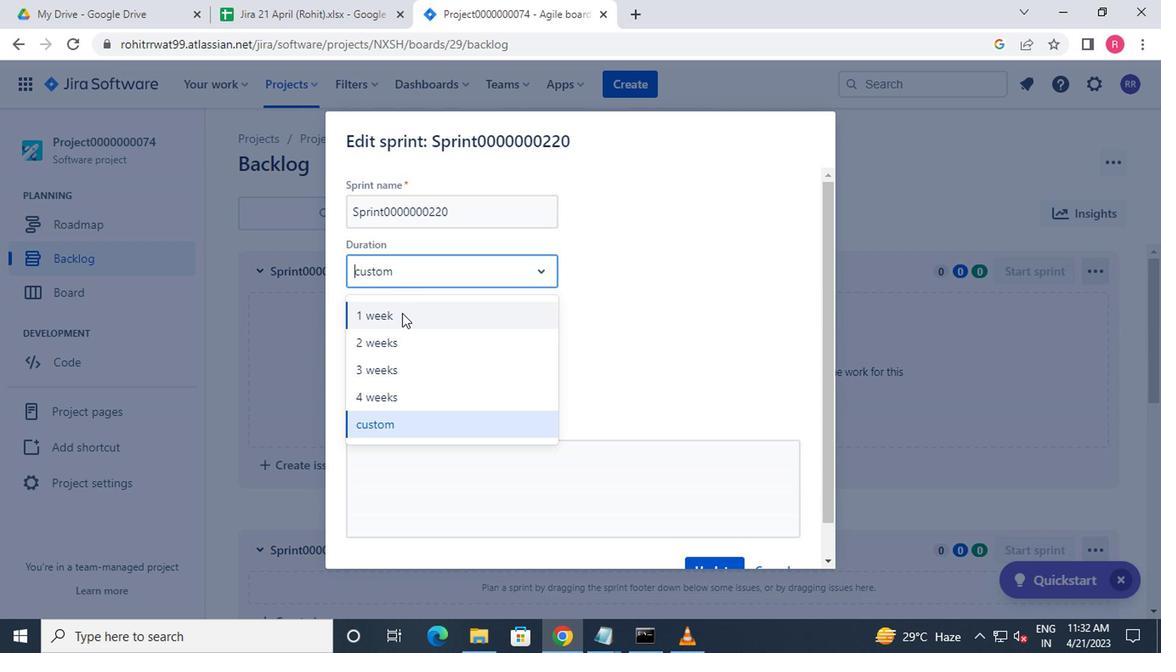 
Action: Mouse pressed left at (397, 315)
Screenshot: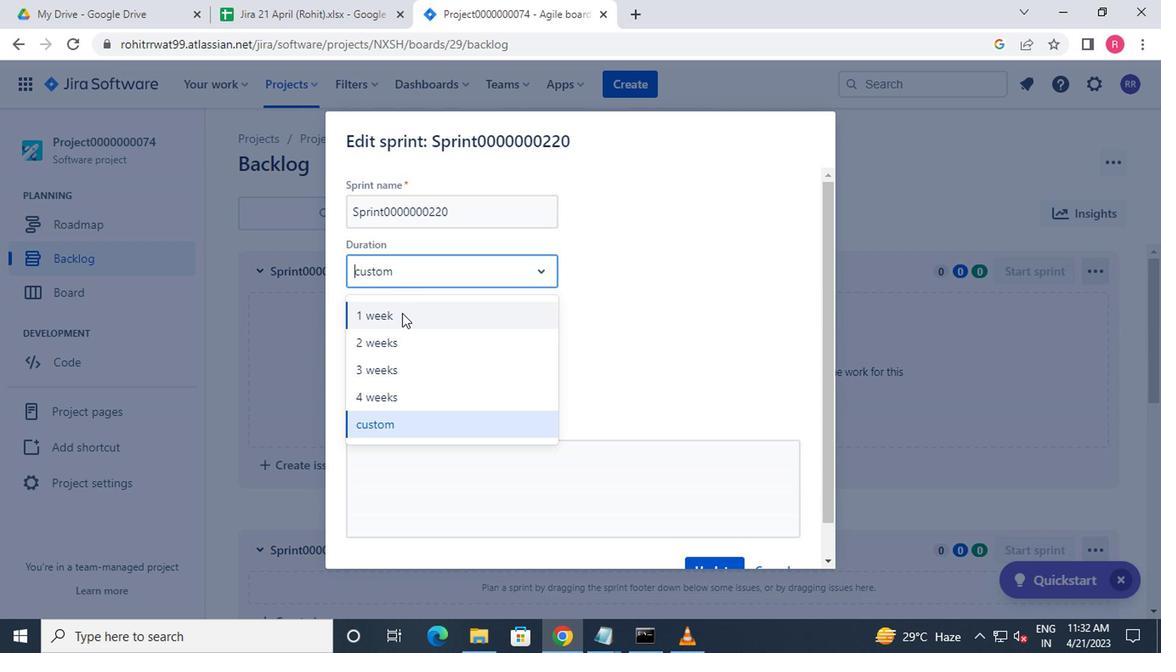 
Action: Mouse moved to (684, 524)
Screenshot: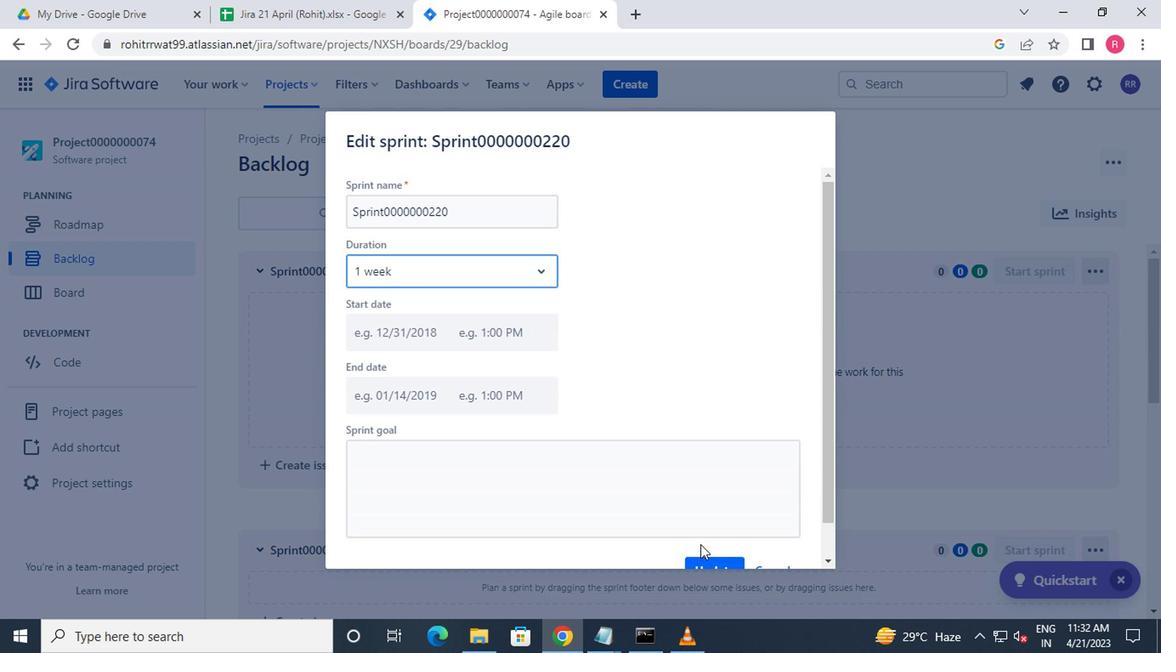
Action: Mouse scrolled (684, 523) with delta (0, 0)
Screenshot: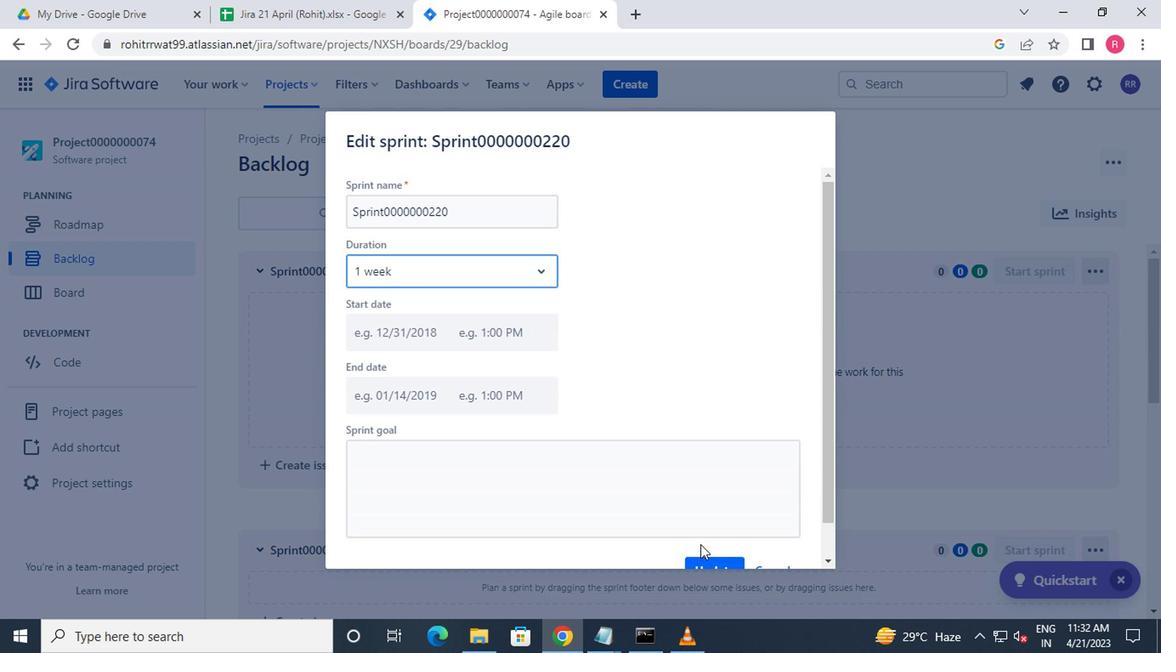 
Action: Mouse moved to (693, 528)
Screenshot: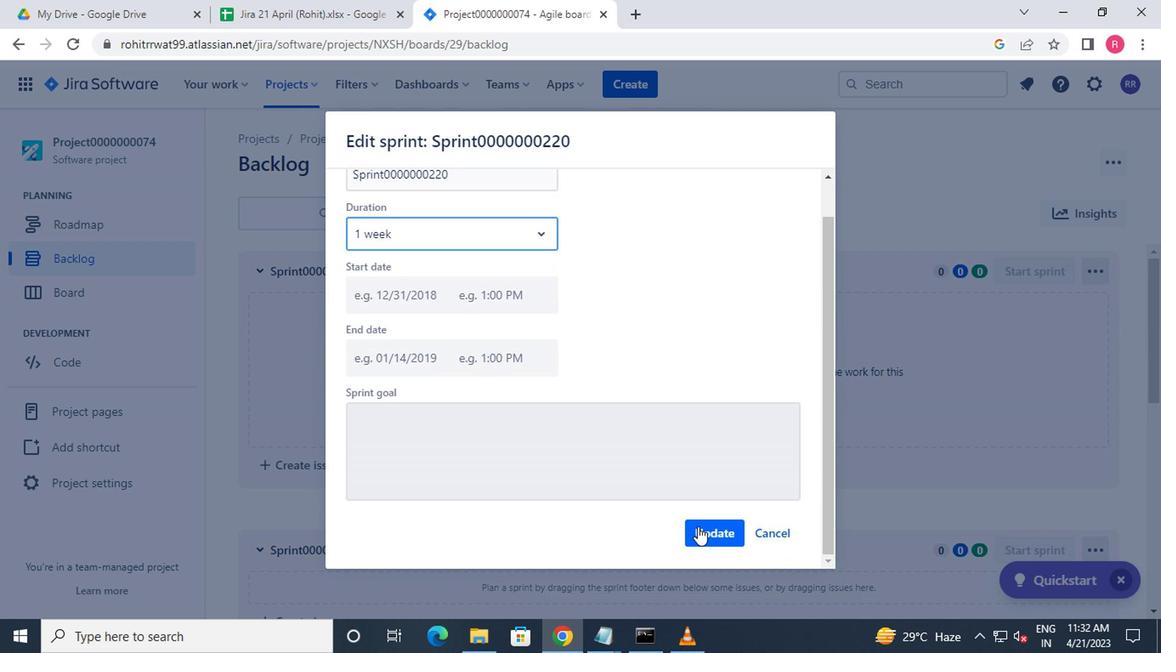 
Action: Mouse pressed left at (693, 528)
Screenshot: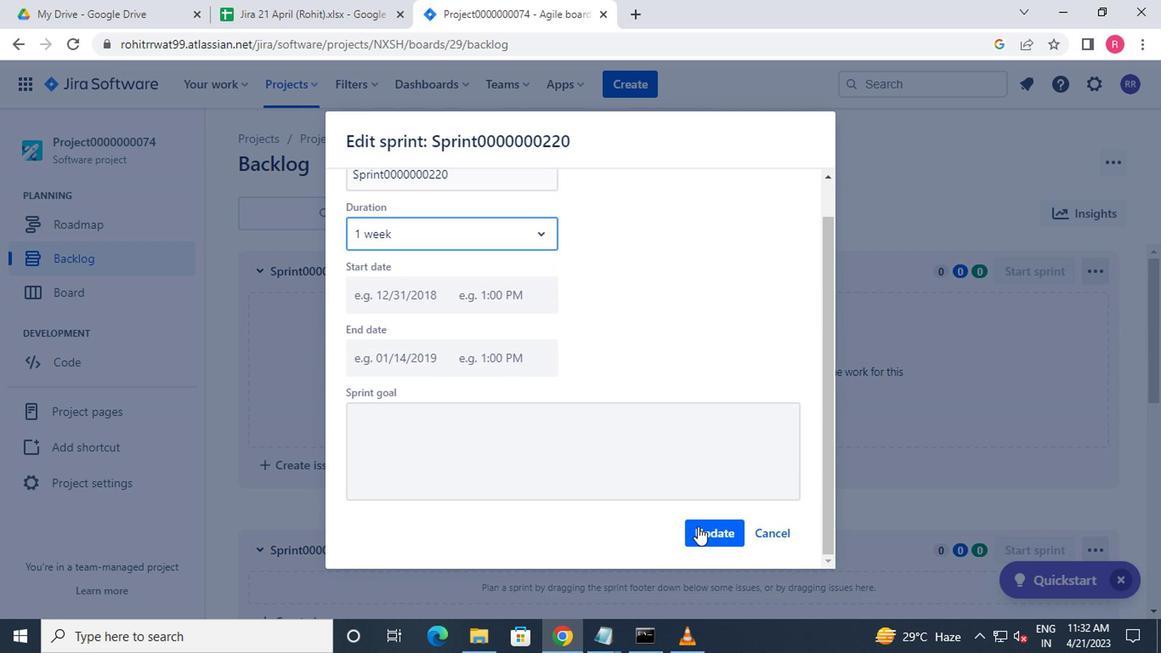 
Action: Mouse moved to (294, 369)
Screenshot: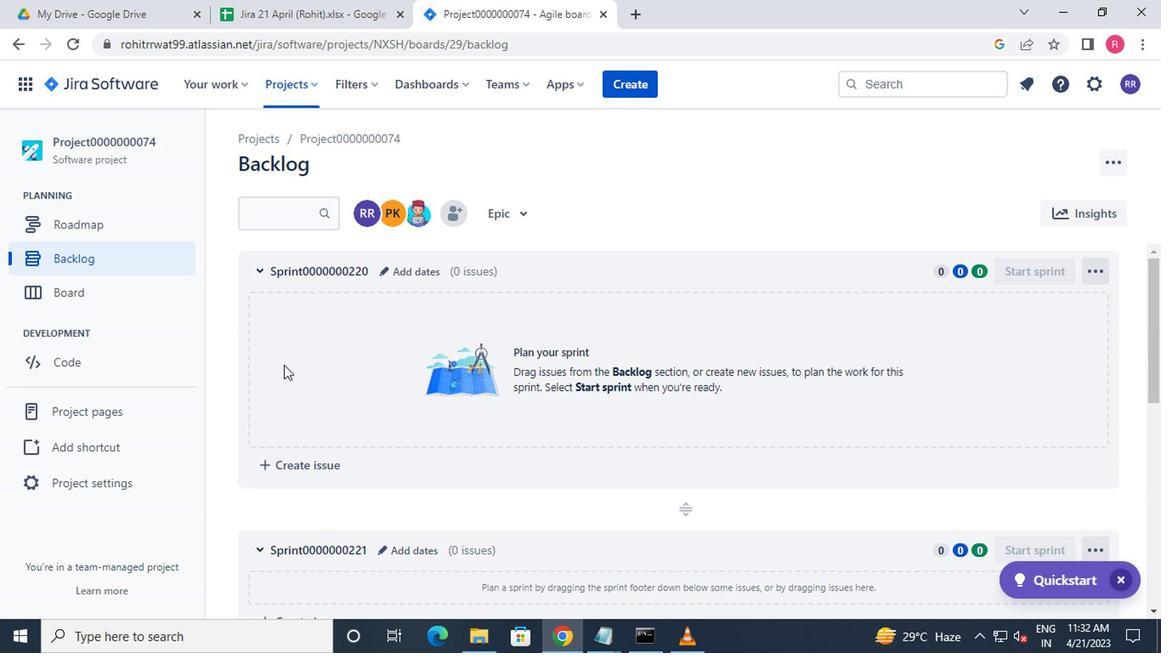 
Action: Mouse scrolled (294, 368) with delta (0, 0)
Screenshot: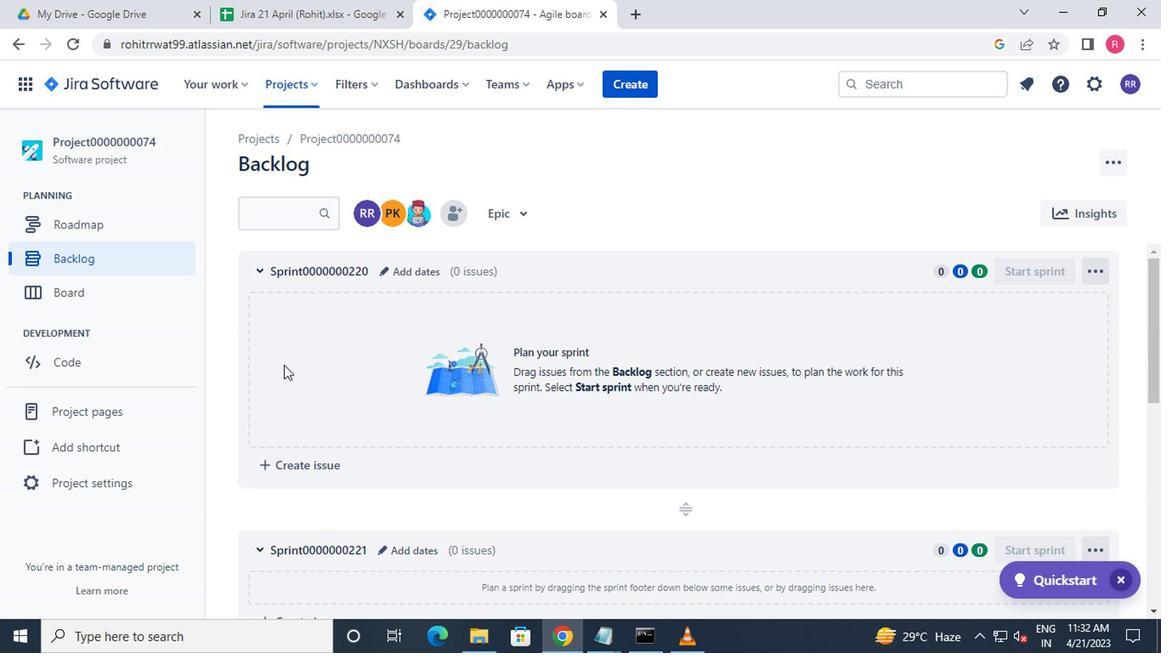 
Action: Mouse moved to (385, 466)
Screenshot: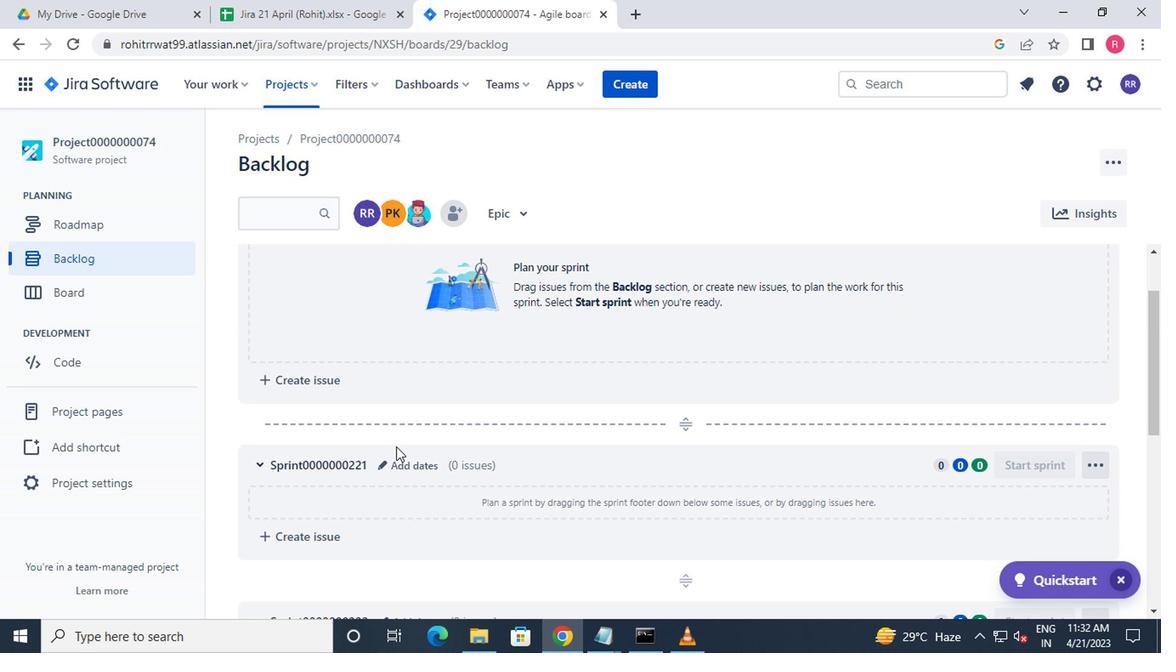 
Action: Mouse pressed left at (385, 466)
Screenshot: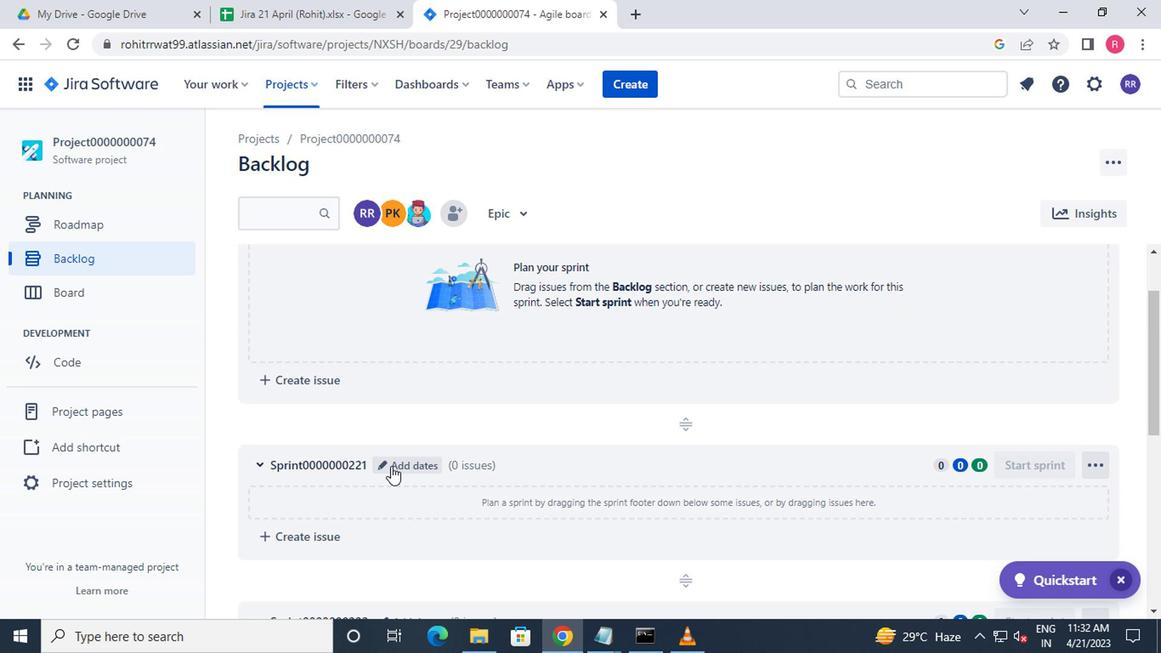 
Action: Mouse moved to (397, 353)
Screenshot: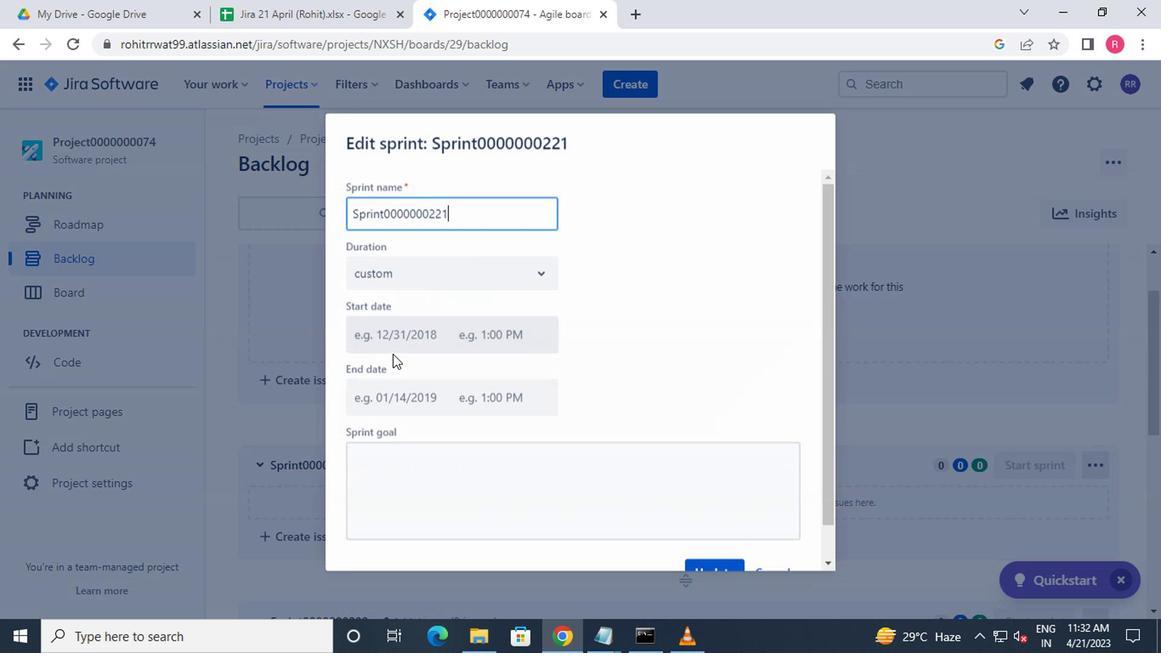 
Action: Mouse scrolled (397, 352) with delta (0, -1)
Screenshot: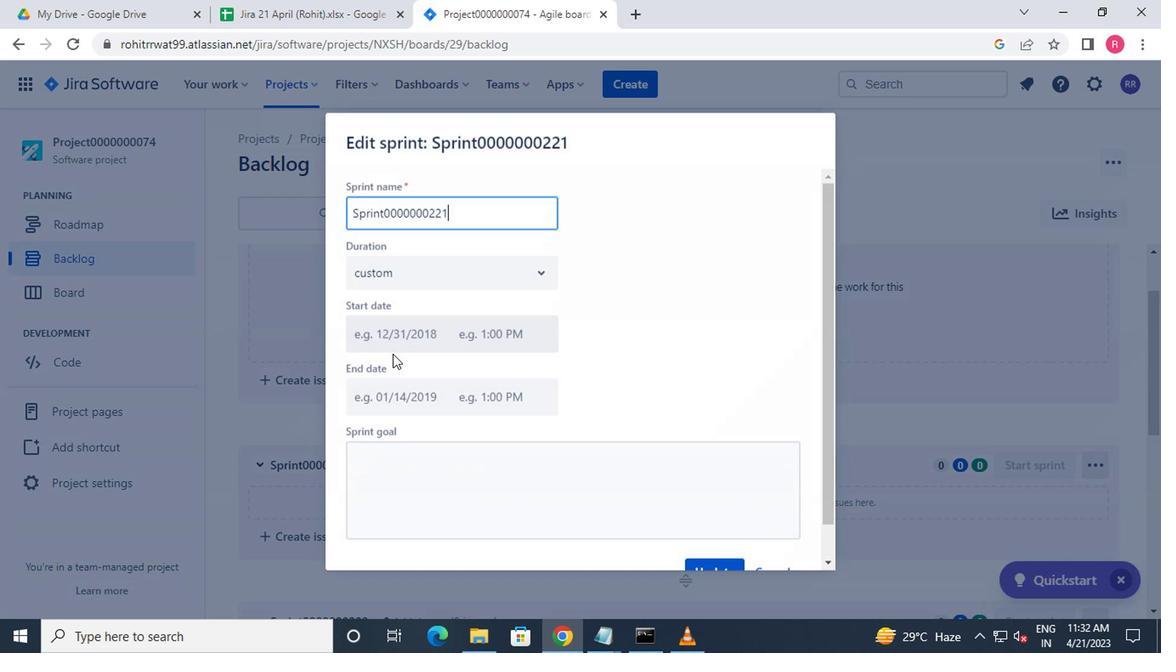 
Action: Mouse scrolled (397, 352) with delta (0, -1)
Screenshot: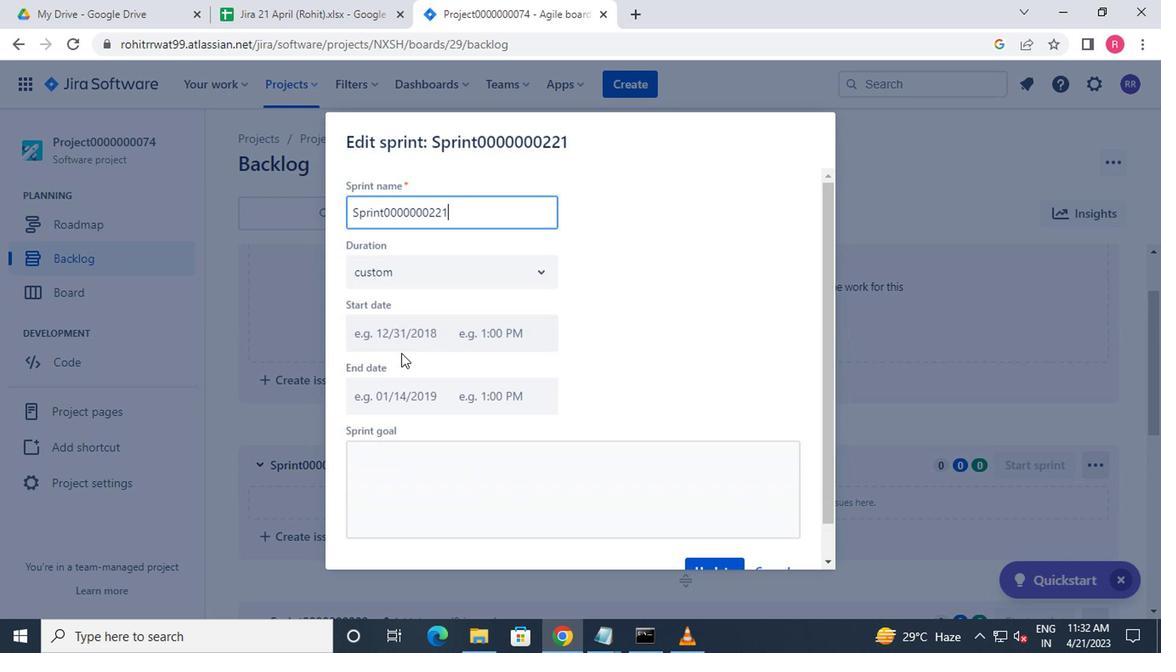 
Action: Mouse moved to (406, 220)
Screenshot: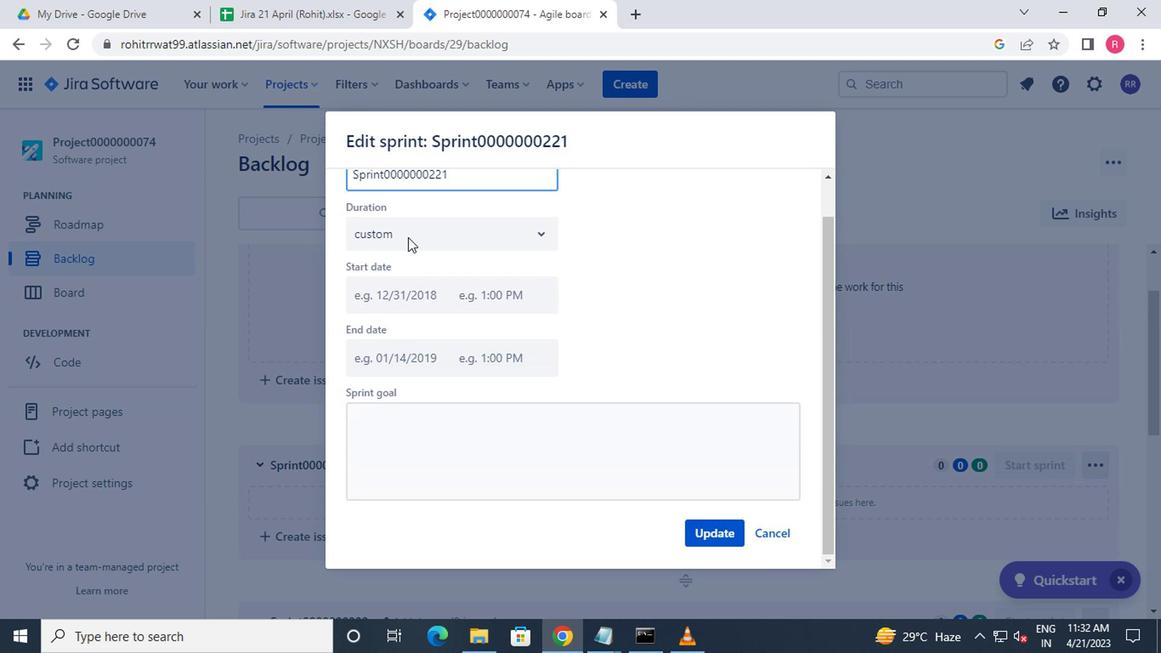 
Action: Mouse pressed left at (406, 220)
Screenshot: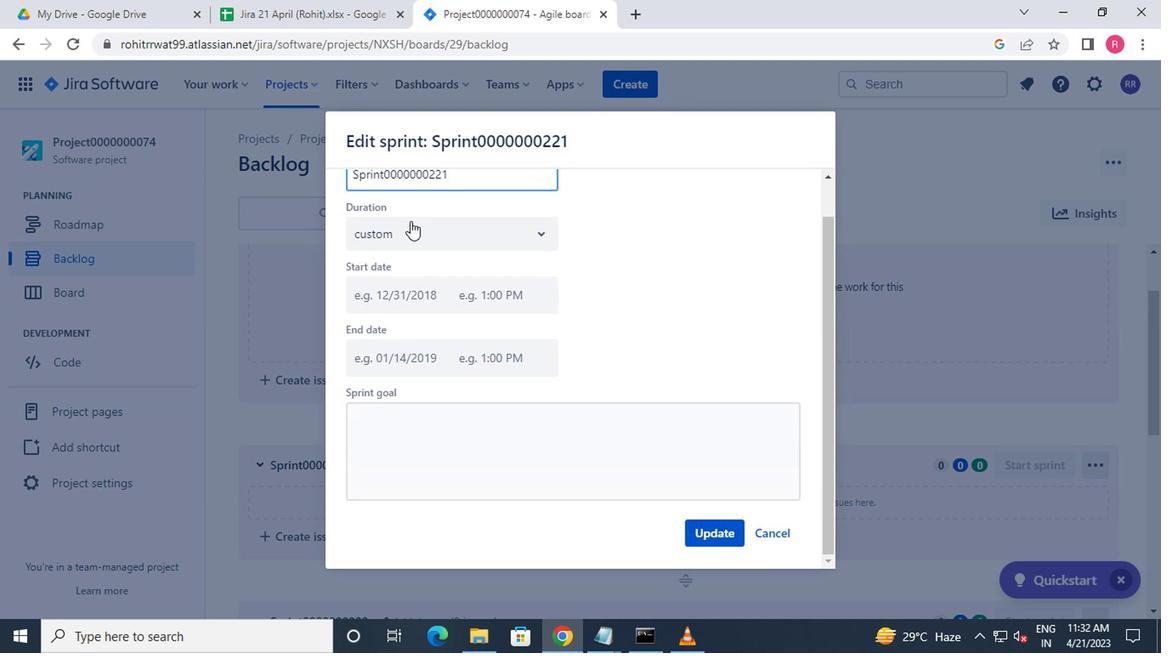 
Action: Mouse moved to (400, 313)
Screenshot: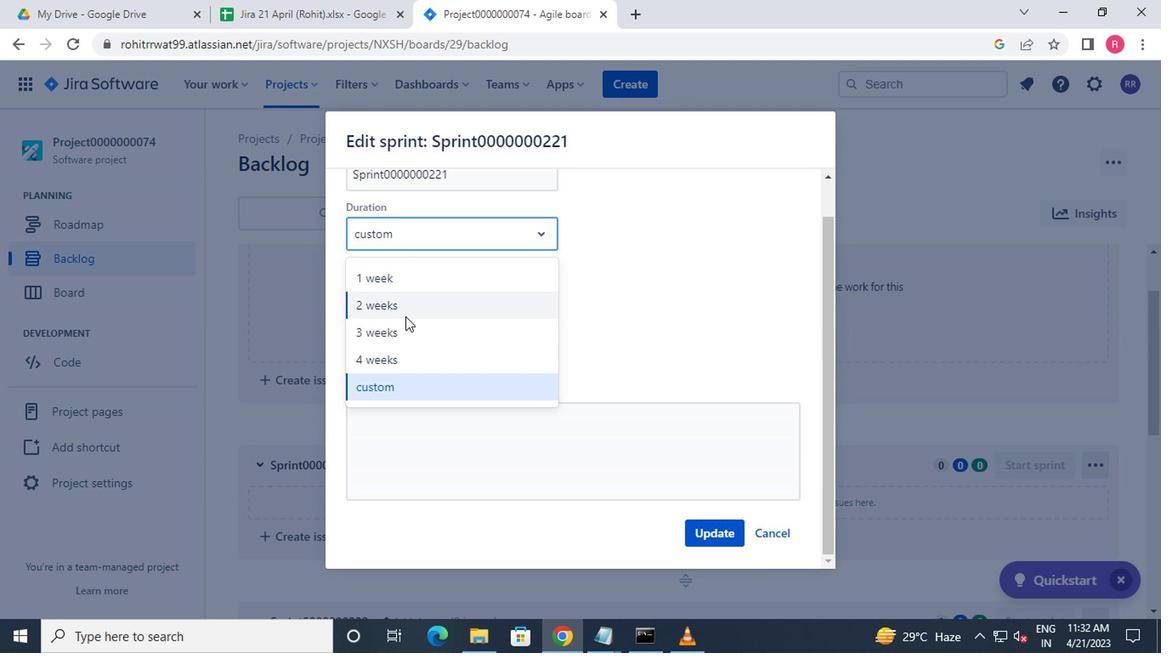 
Action: Mouse pressed left at (400, 313)
Screenshot: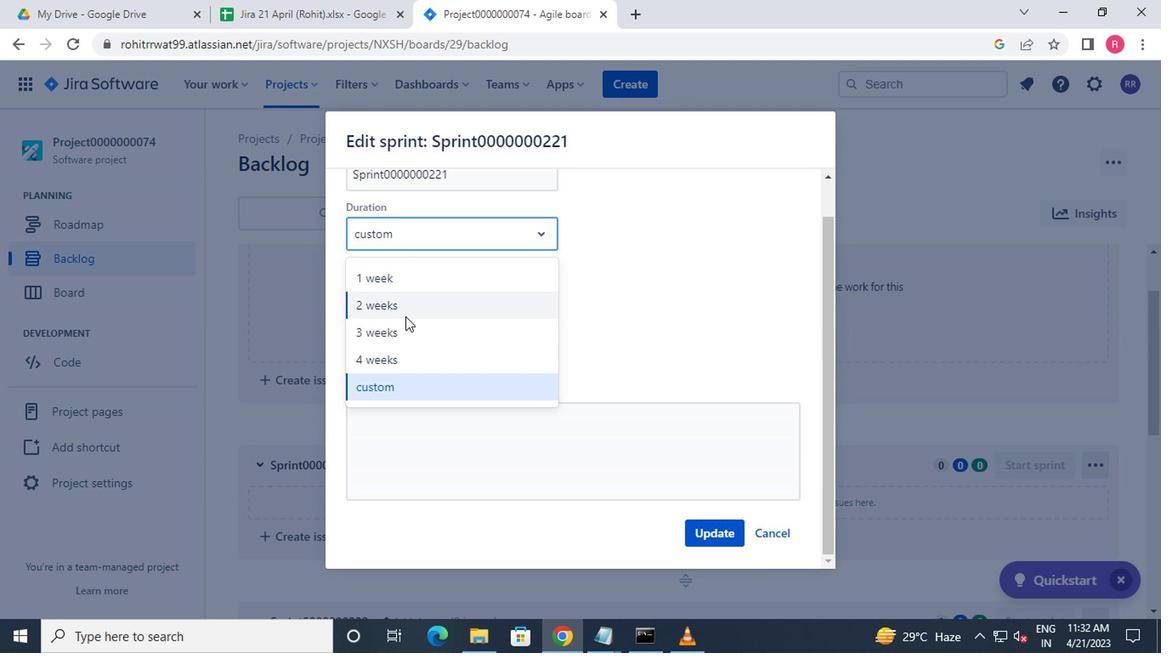 
Action: Mouse moved to (695, 537)
Screenshot: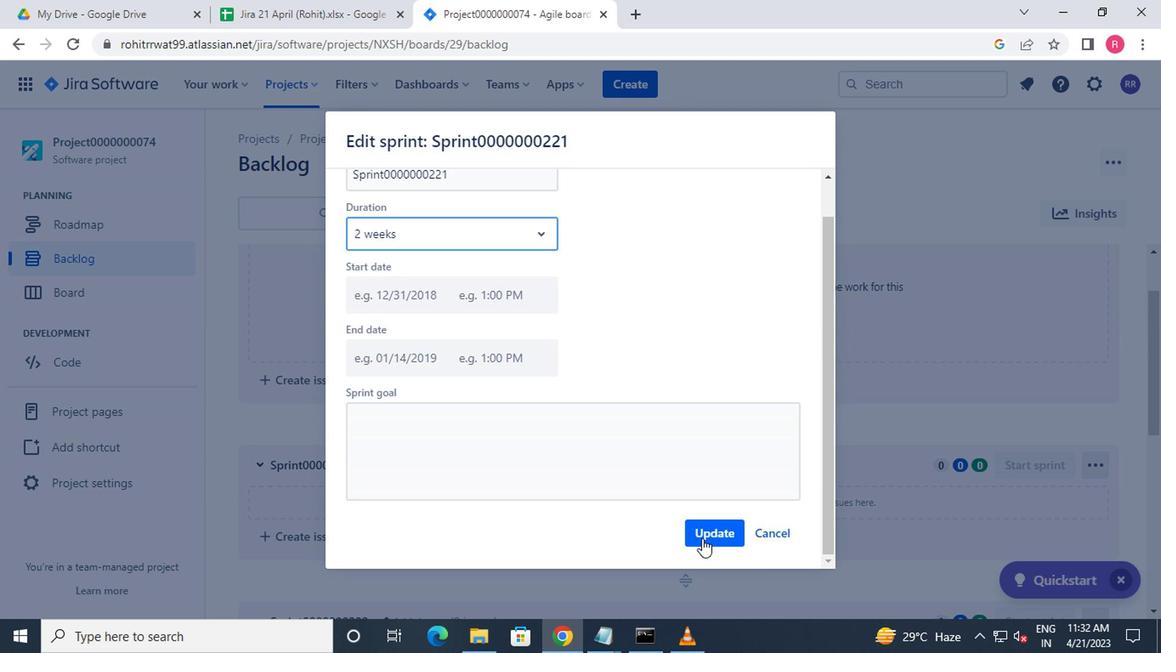 
Action: Mouse pressed left at (695, 537)
Screenshot: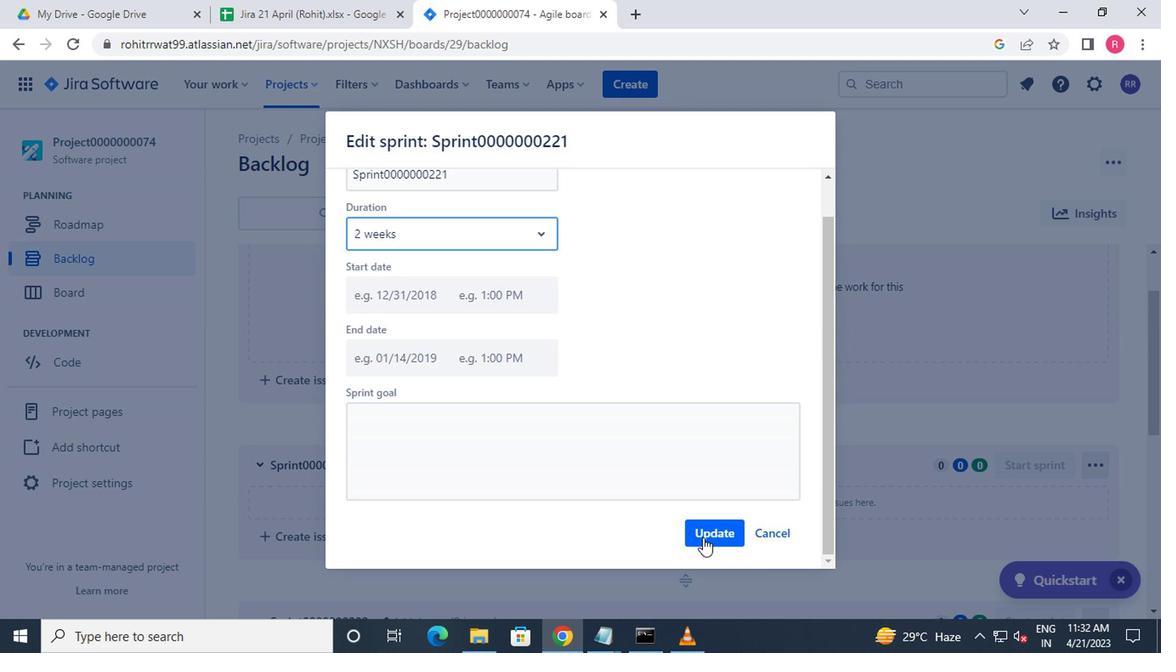 
Action: Mouse moved to (696, 532)
Screenshot: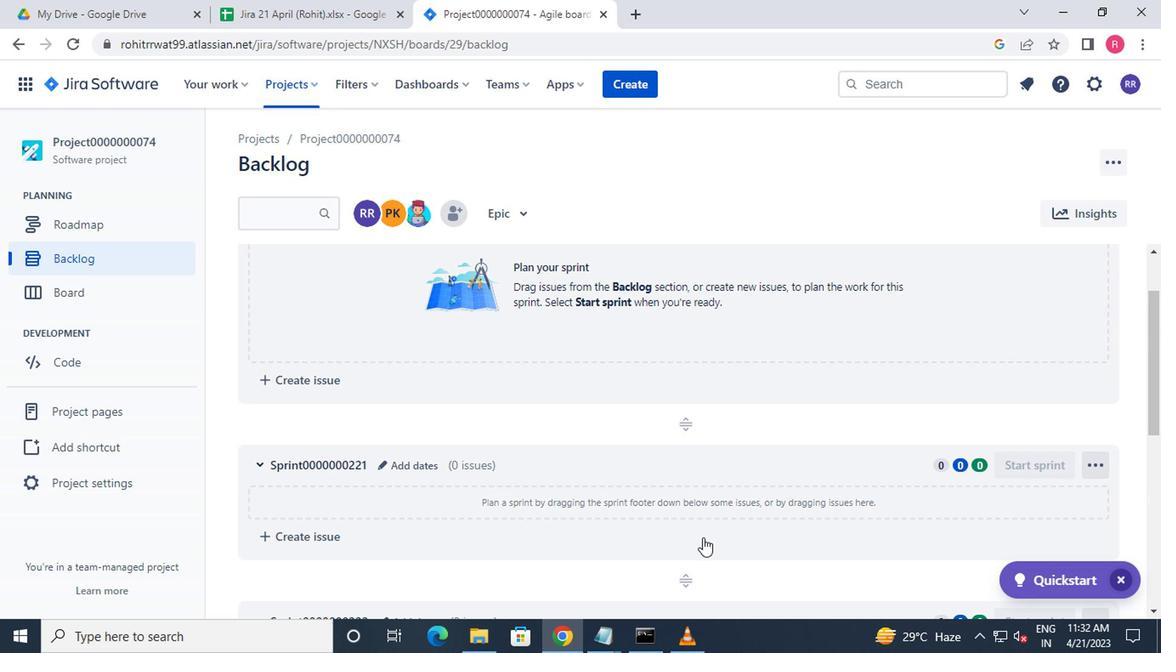 
